 Task: Look for space in Ottawa from 20th july 2023 to 26th july 2023 for 3 adults in price range Rs.18000 to Rs.25000. Place can be entire place or private room with 3 bedrooms having 3 beds and 3 bathrooms. Property type can be house. Amenities needed are: wifiair conditioning, free parkinig on premises, gym, breakfast, beachfront. Booking option can be shelf check-in. Required host language is .
Action: Mouse moved to (430, 484)
Screenshot: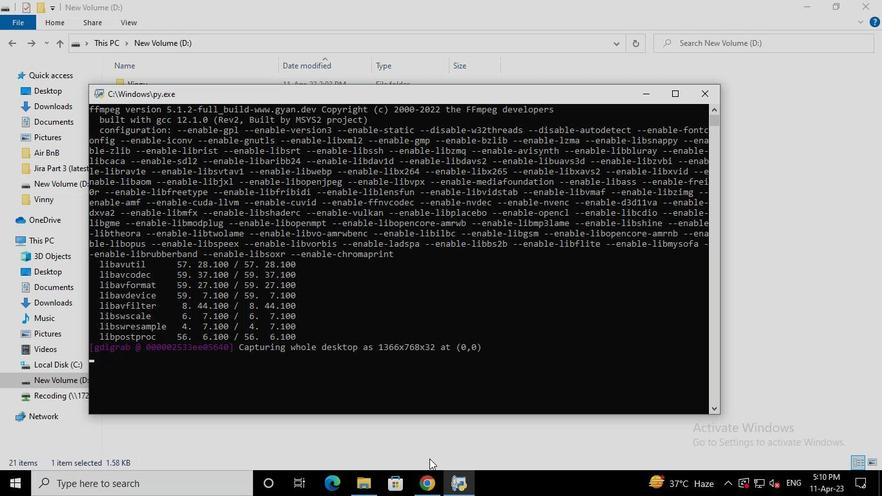 
Action: Mouse pressed left at (430, 484)
Screenshot: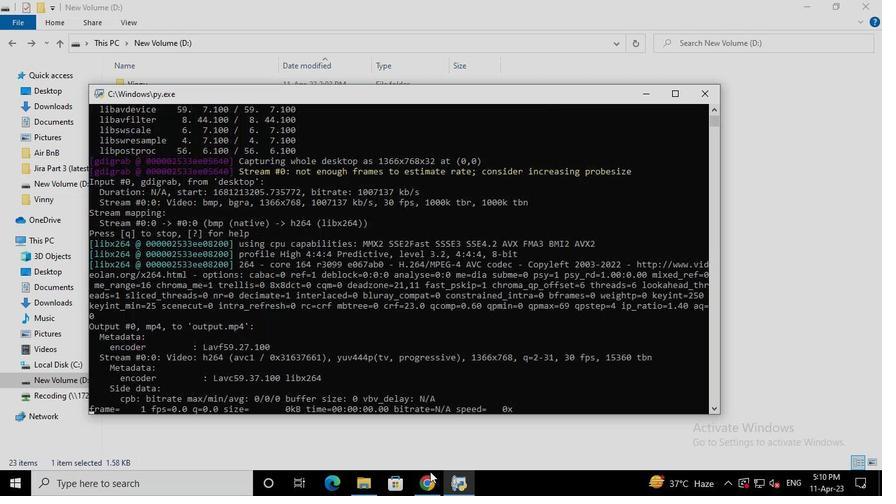 
Action: Mouse moved to (362, 120)
Screenshot: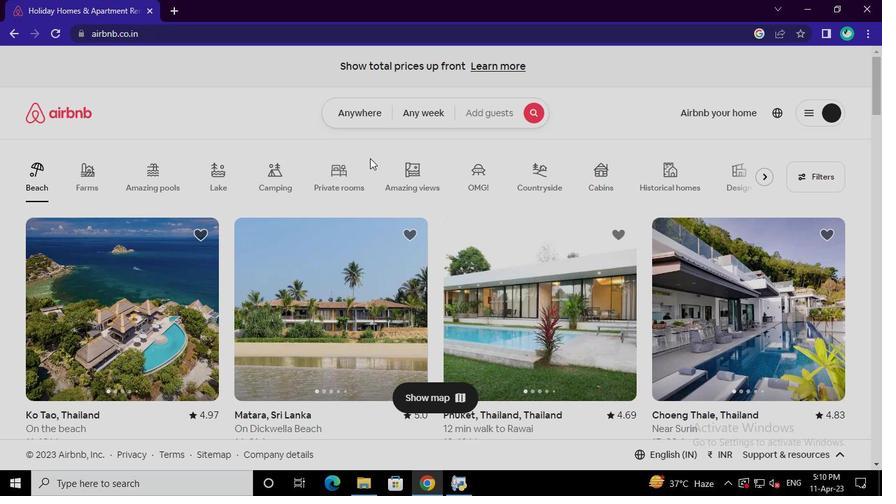 
Action: Mouse pressed left at (362, 120)
Screenshot: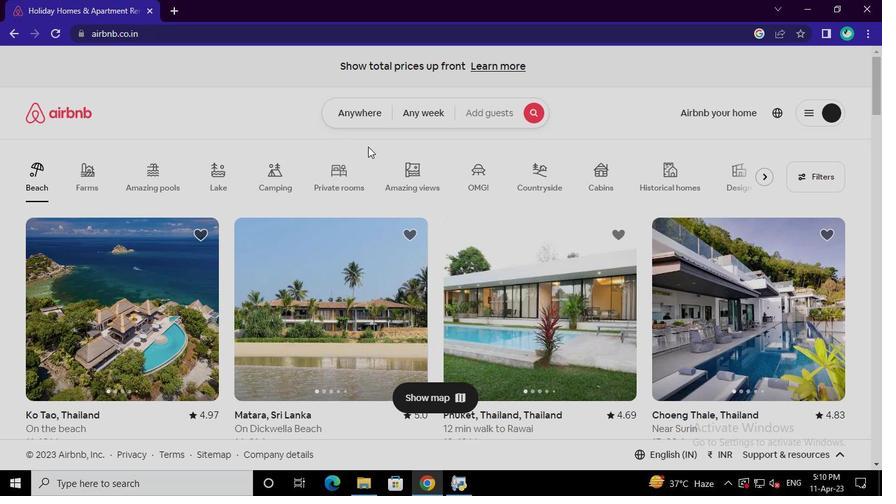 
Action: Mouse moved to (304, 162)
Screenshot: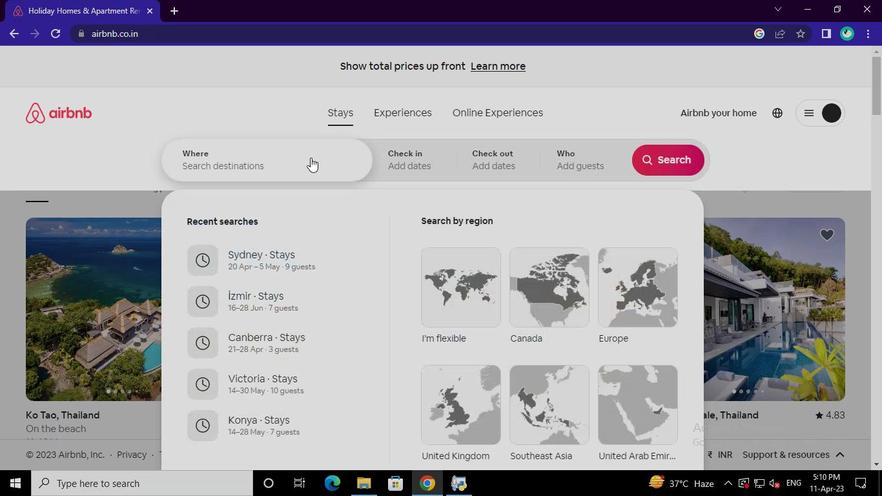 
Action: Mouse pressed left at (304, 162)
Screenshot: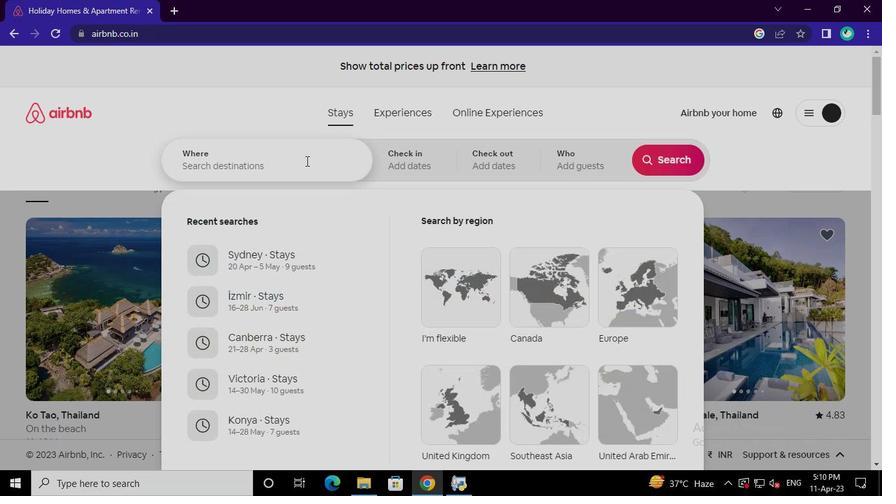 
Action: Keyboard o
Screenshot: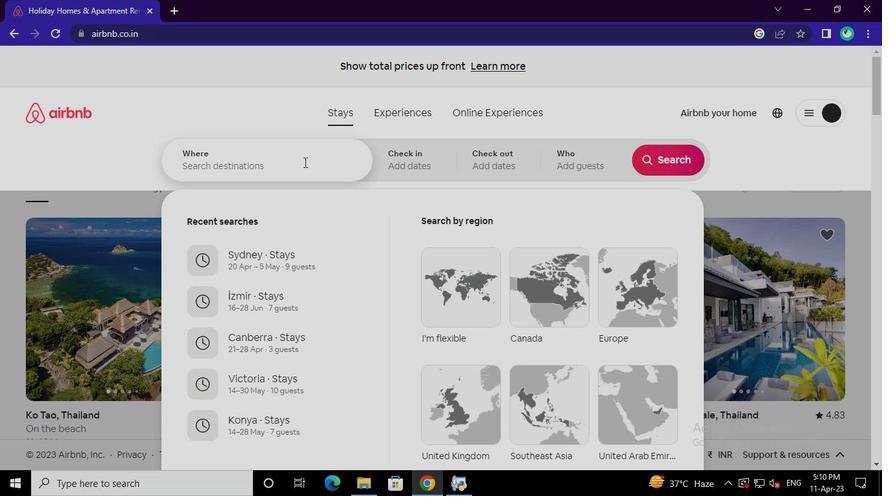 
Action: Keyboard t
Screenshot: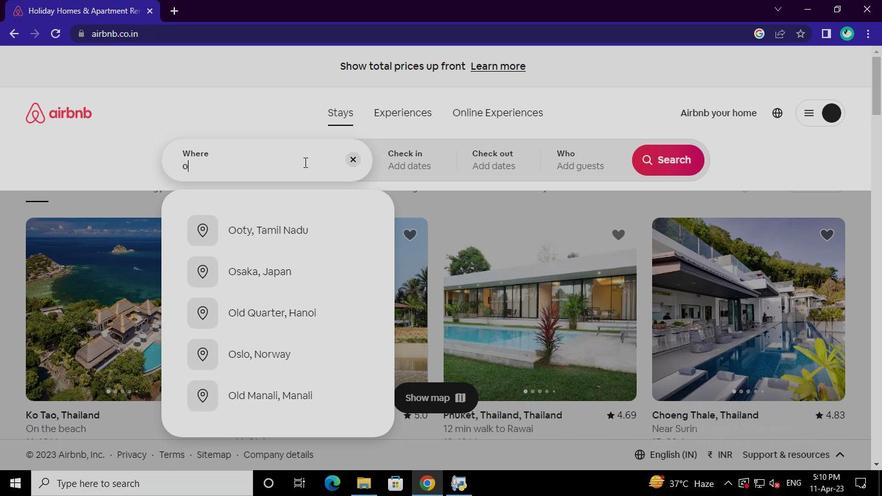 
Action: Keyboard t
Screenshot: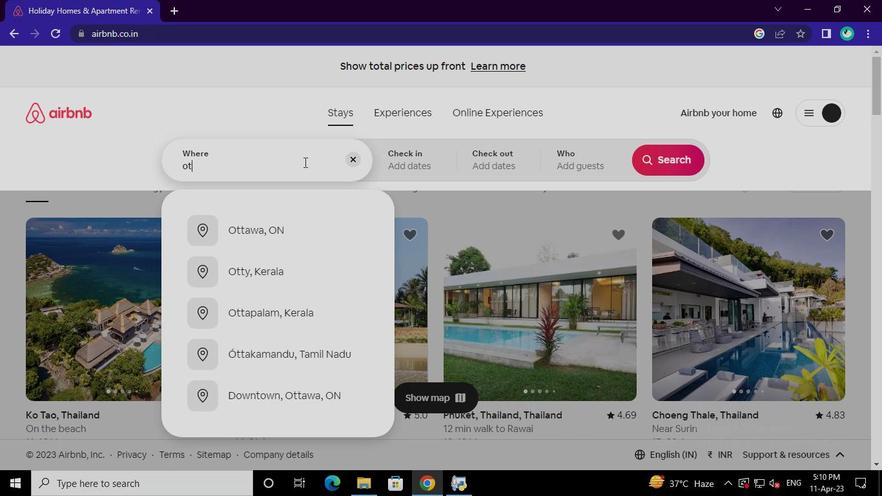 
Action: Keyboard a
Screenshot: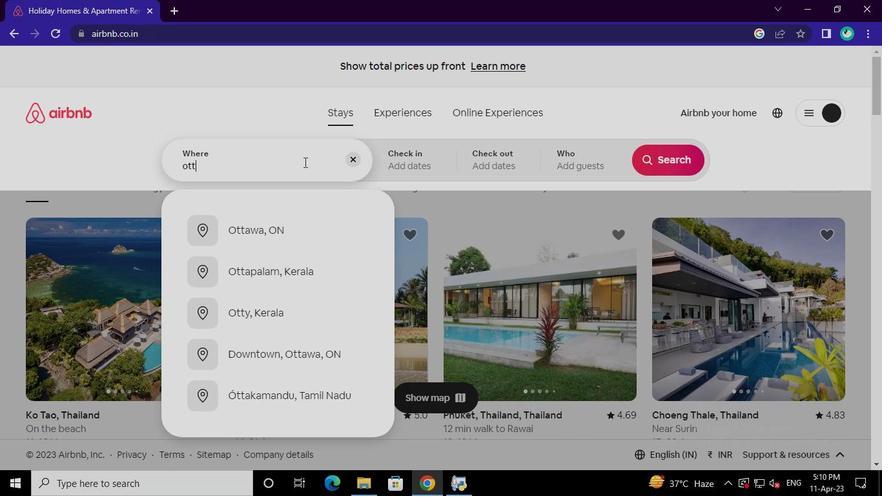 
Action: Keyboard w
Screenshot: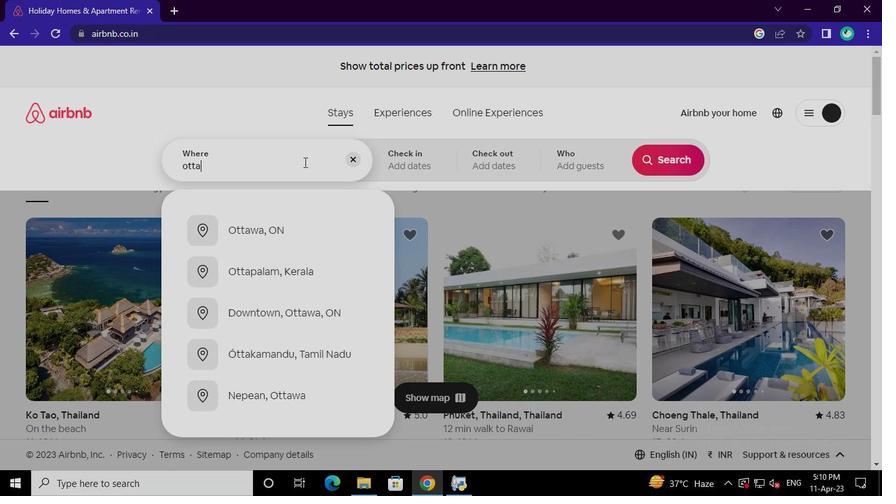 
Action: Keyboard a
Screenshot: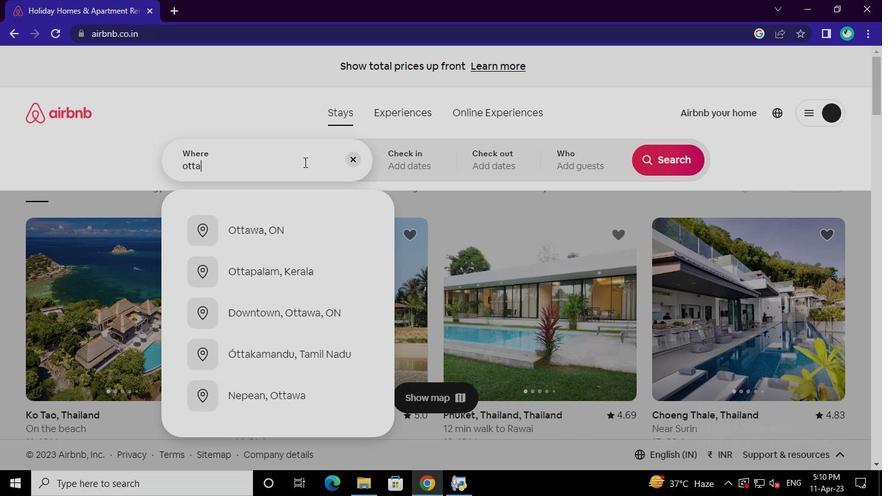 
Action: Mouse moved to (288, 222)
Screenshot: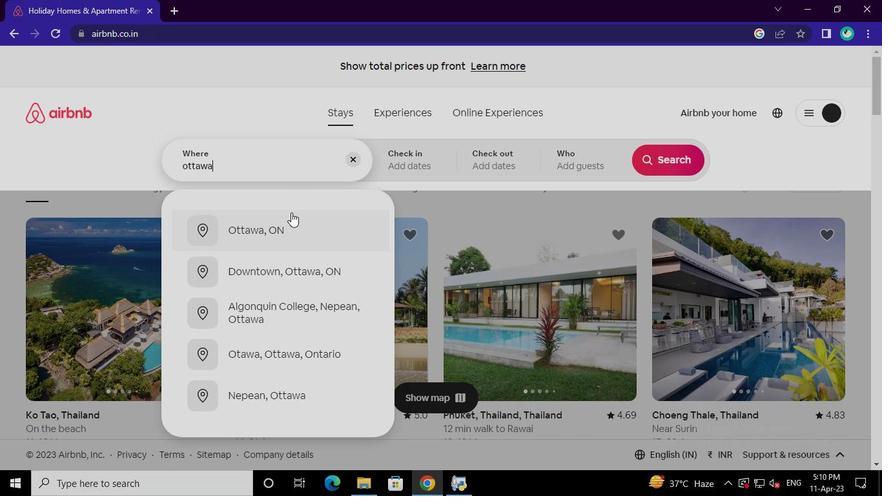 
Action: Mouse pressed left at (288, 222)
Screenshot: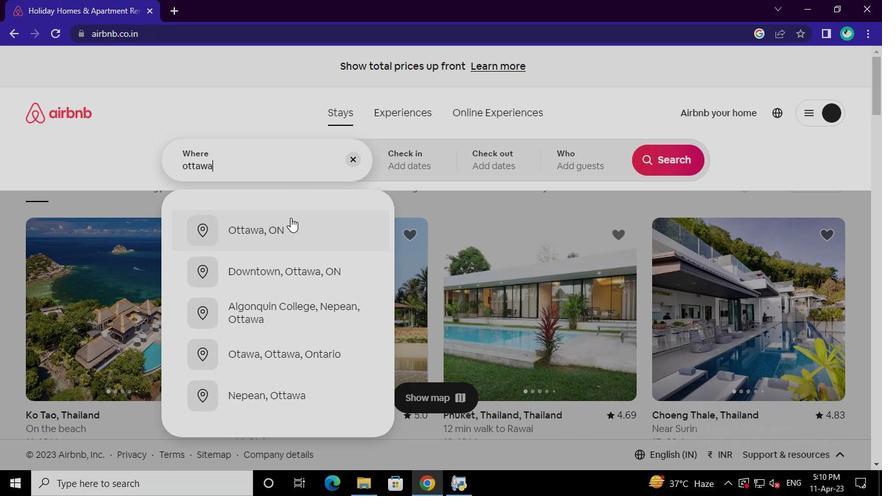 
Action: Mouse moved to (655, 264)
Screenshot: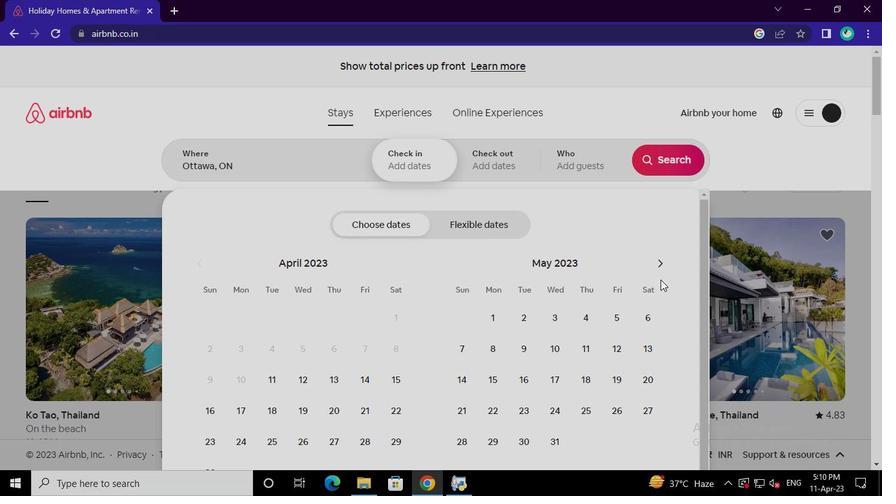 
Action: Mouse pressed left at (655, 264)
Screenshot: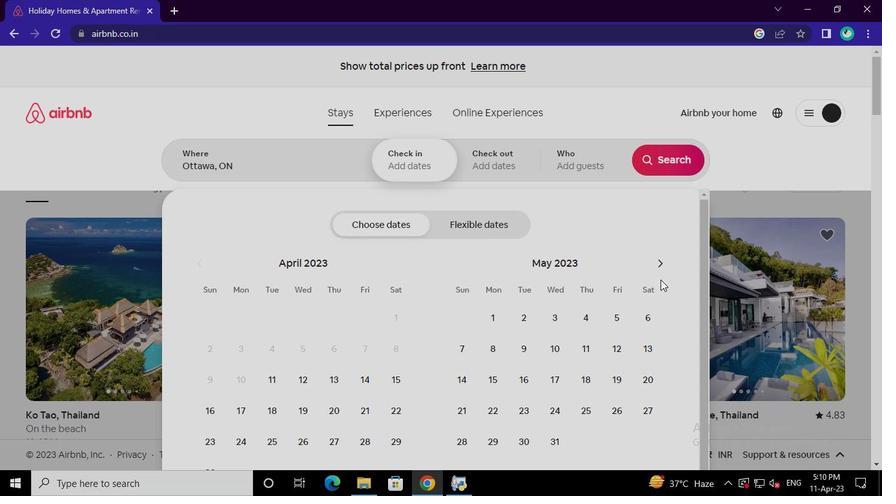 
Action: Mouse pressed left at (655, 264)
Screenshot: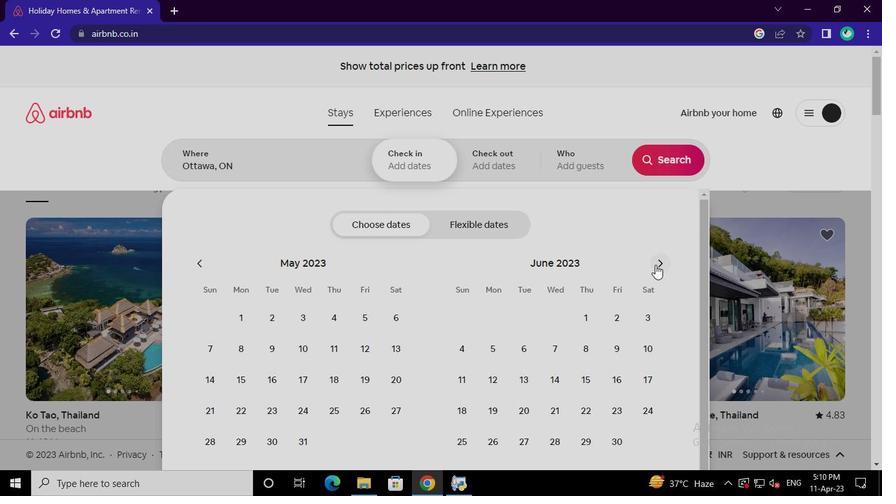 
Action: Mouse moved to (591, 407)
Screenshot: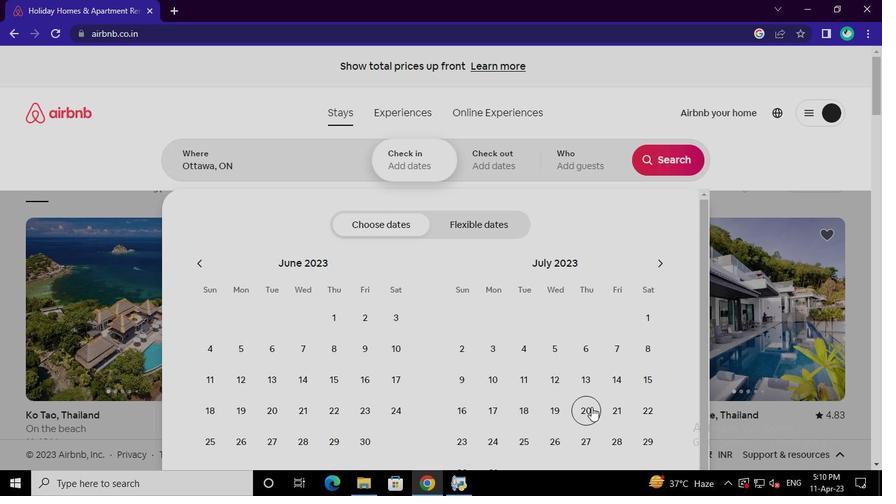 
Action: Mouse pressed left at (591, 407)
Screenshot: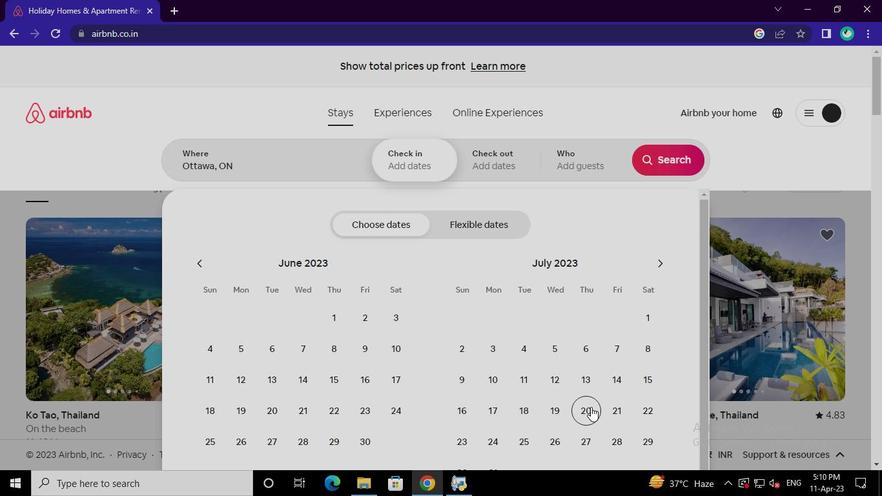 
Action: Mouse moved to (556, 439)
Screenshot: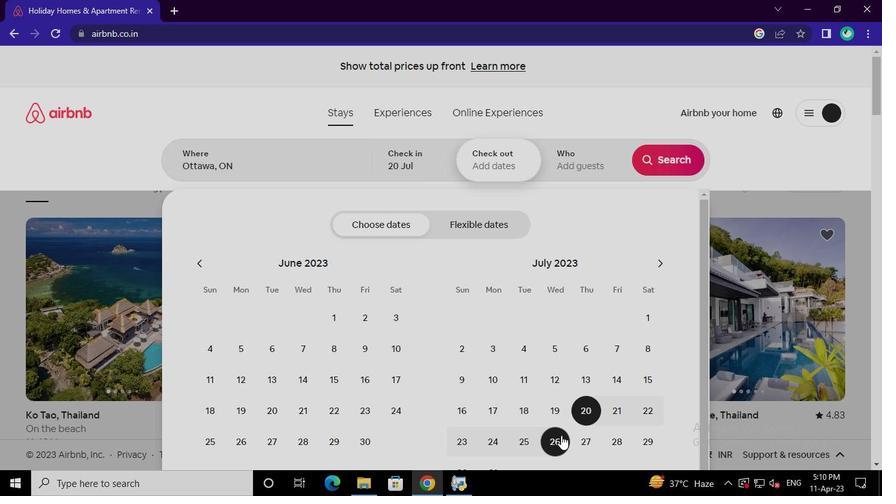 
Action: Mouse pressed left at (556, 439)
Screenshot: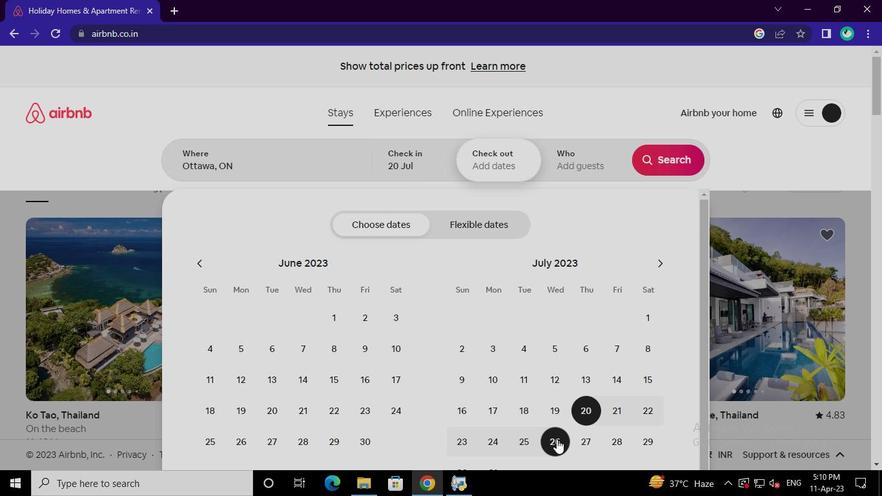 
Action: Mouse moved to (589, 166)
Screenshot: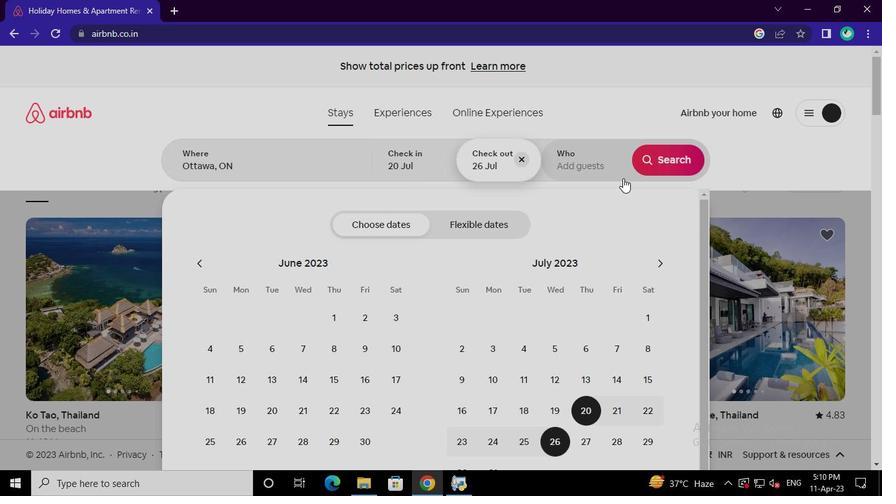 
Action: Mouse pressed left at (589, 166)
Screenshot: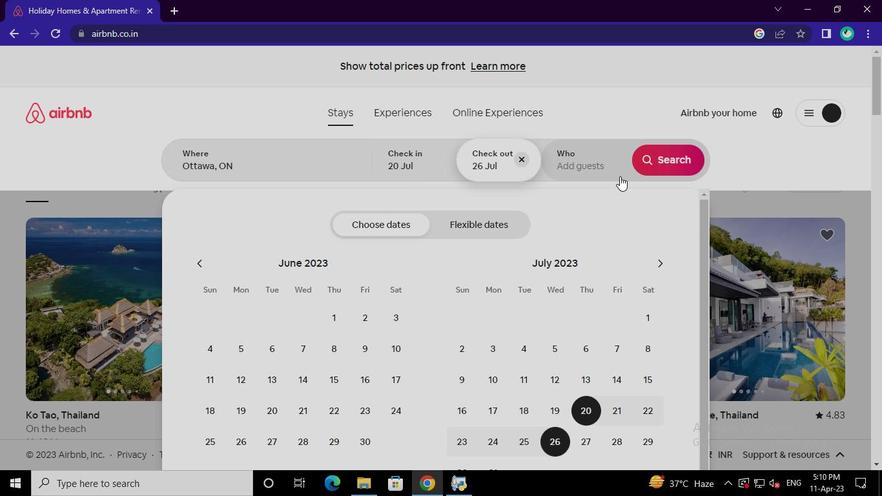 
Action: Mouse moved to (668, 232)
Screenshot: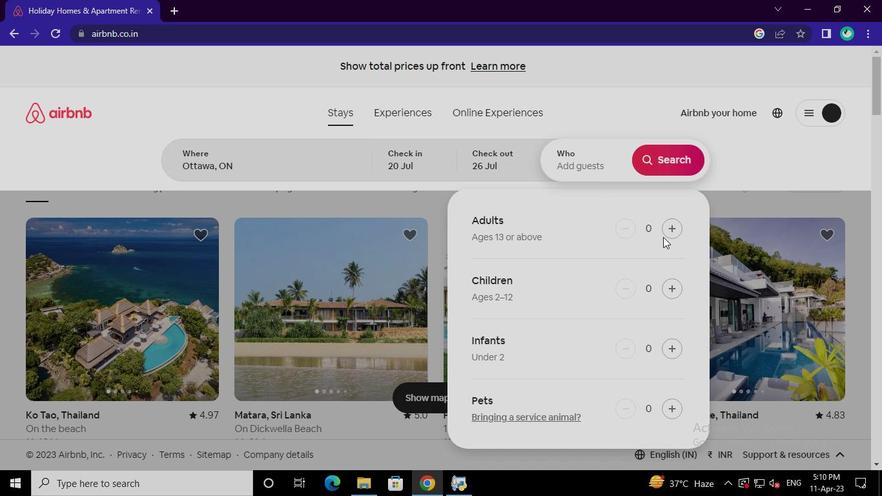 
Action: Mouse pressed left at (668, 232)
Screenshot: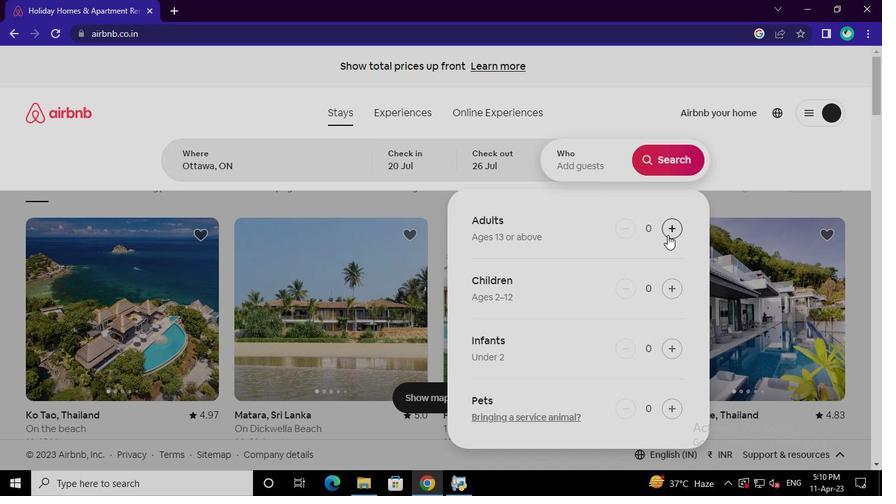 
Action: Mouse pressed left at (668, 232)
Screenshot: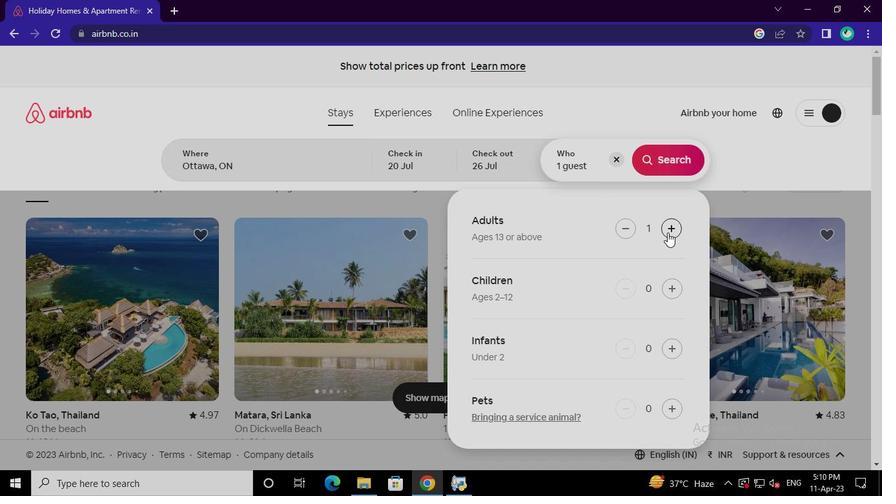 
Action: Mouse pressed left at (668, 232)
Screenshot: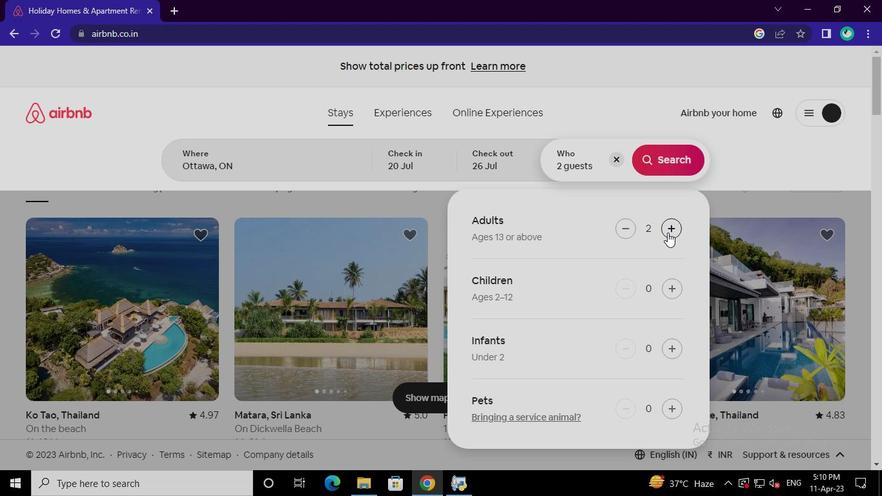 
Action: Mouse moved to (662, 164)
Screenshot: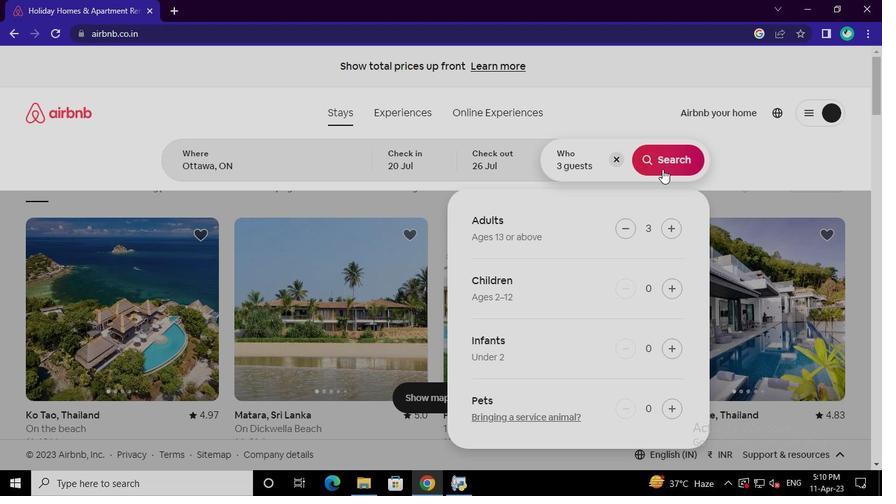 
Action: Mouse pressed left at (662, 164)
Screenshot: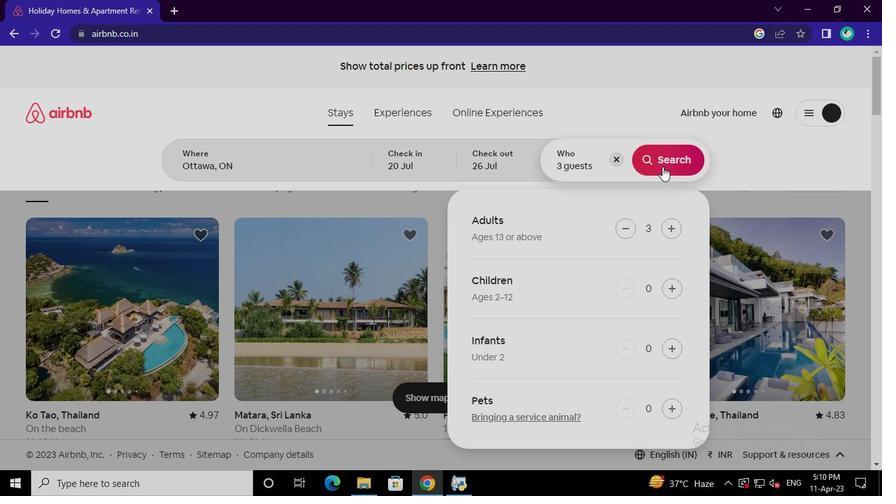 
Action: Mouse moved to (823, 131)
Screenshot: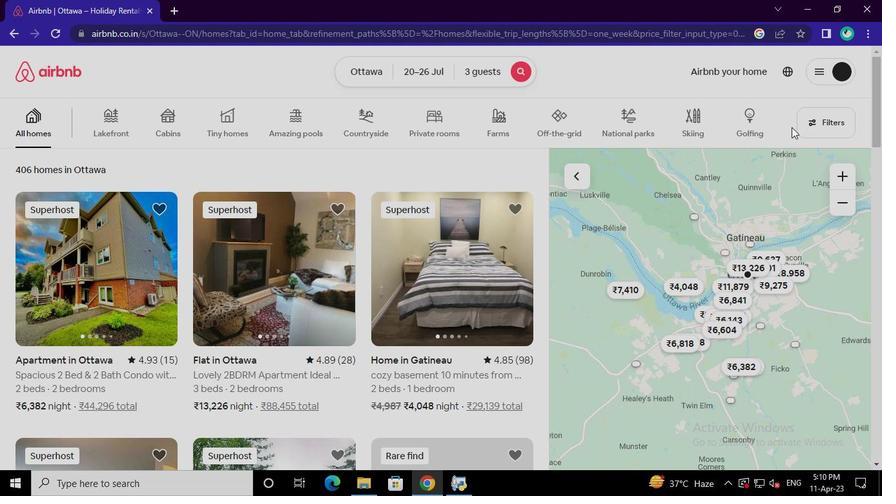 
Action: Mouse pressed left at (823, 131)
Screenshot: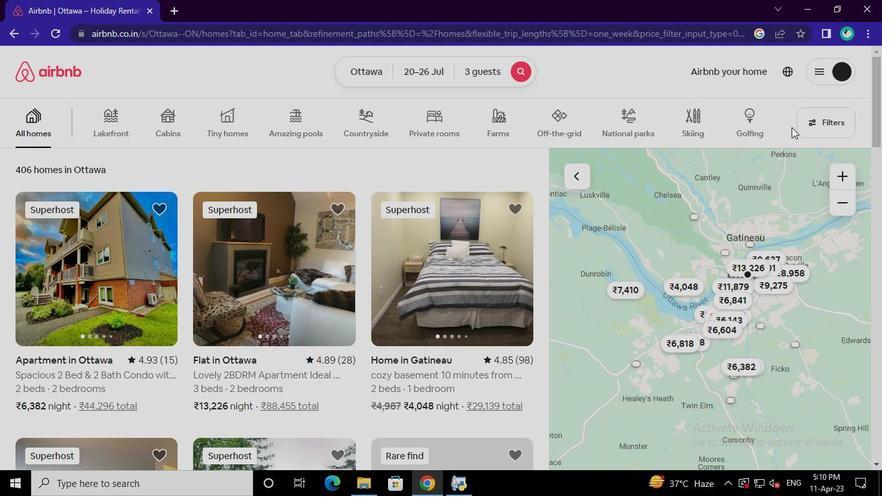 
Action: Mouse moved to (412, 282)
Screenshot: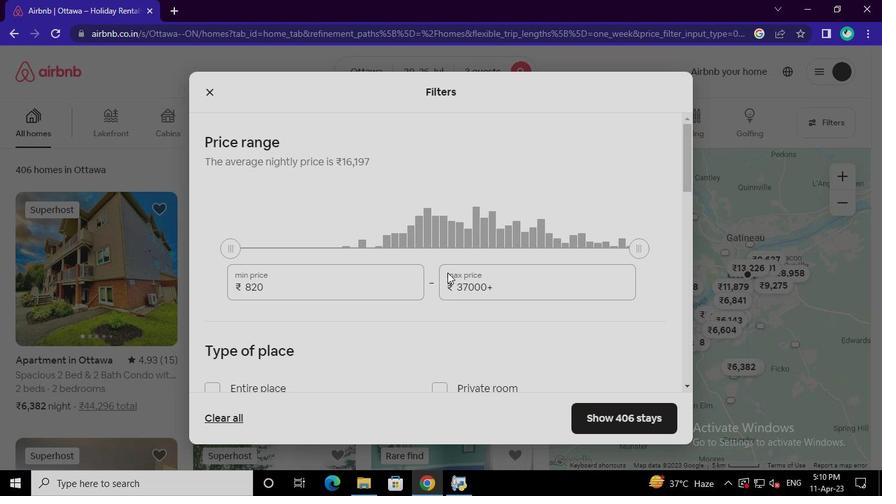 
Action: Mouse pressed left at (412, 282)
Screenshot: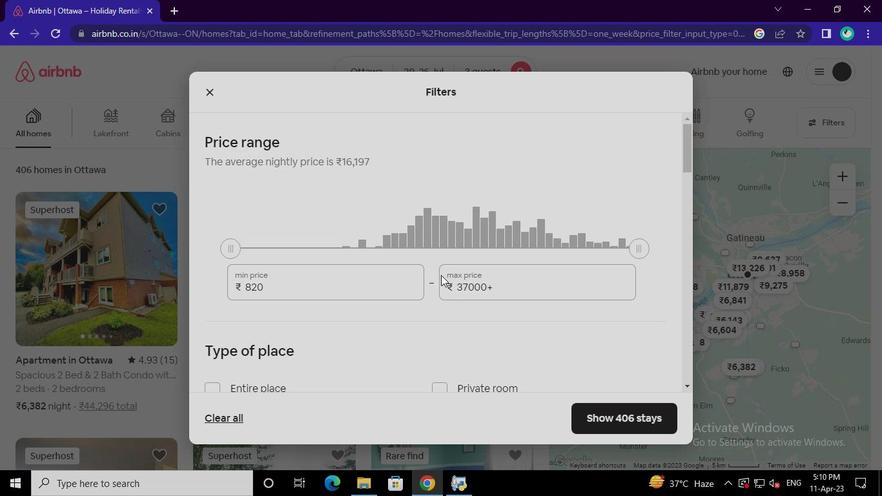 
Action: Mouse moved to (410, 283)
Screenshot: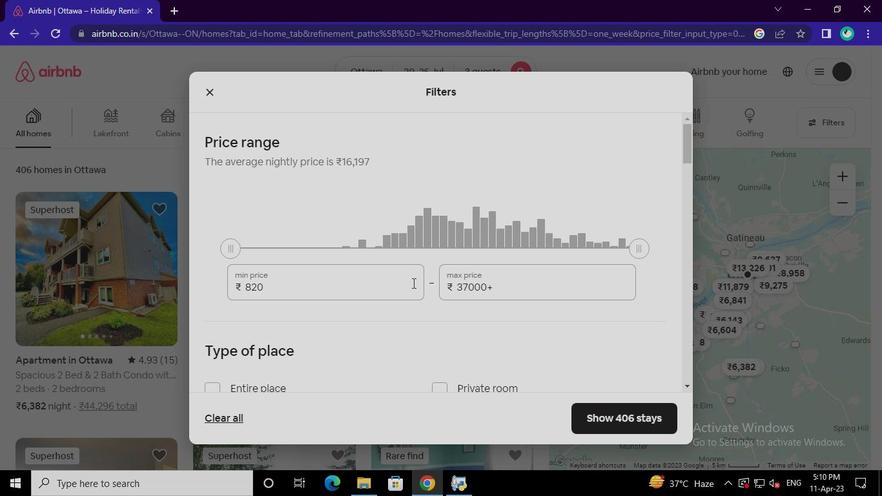 
Action: Keyboard Key.backspace
Screenshot: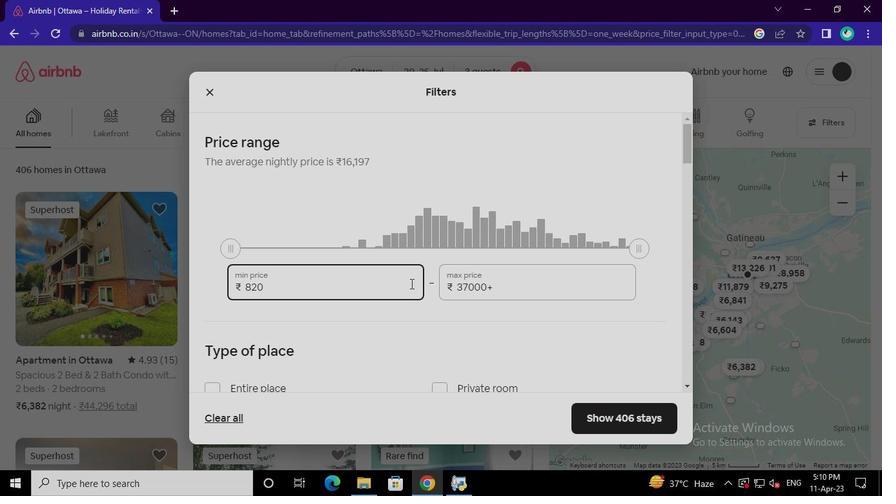 
Action: Keyboard Key.backspace
Screenshot: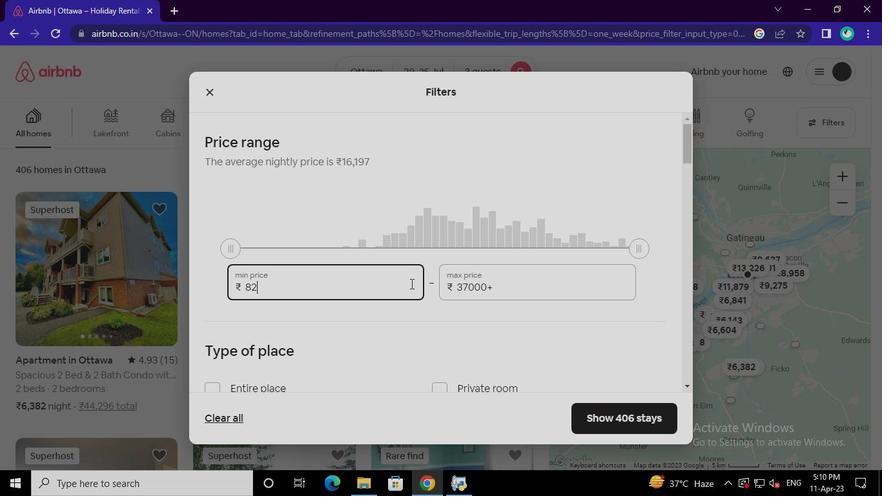 
Action: Keyboard Key.backspace
Screenshot: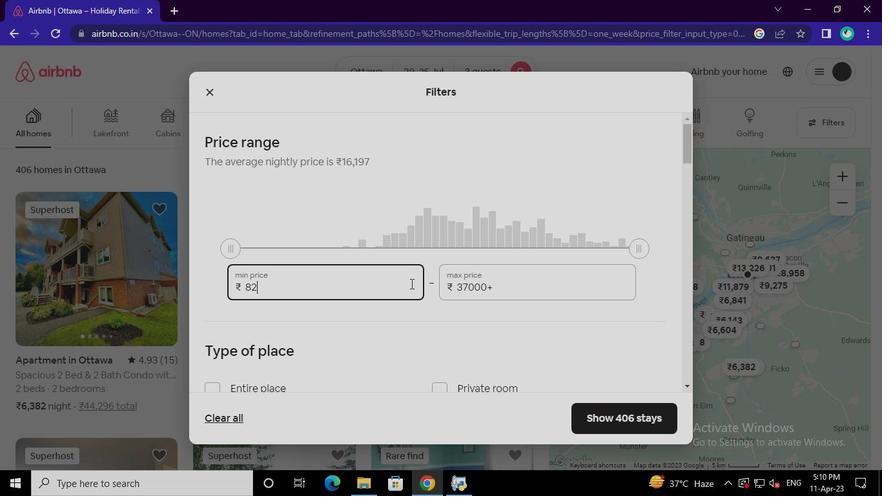 
Action: Keyboard Key.backspace
Screenshot: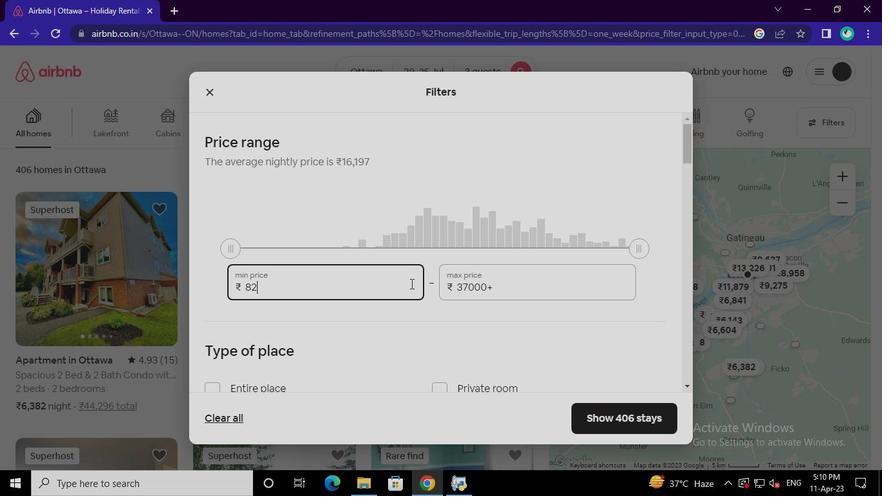 
Action: Keyboard Key.backspace
Screenshot: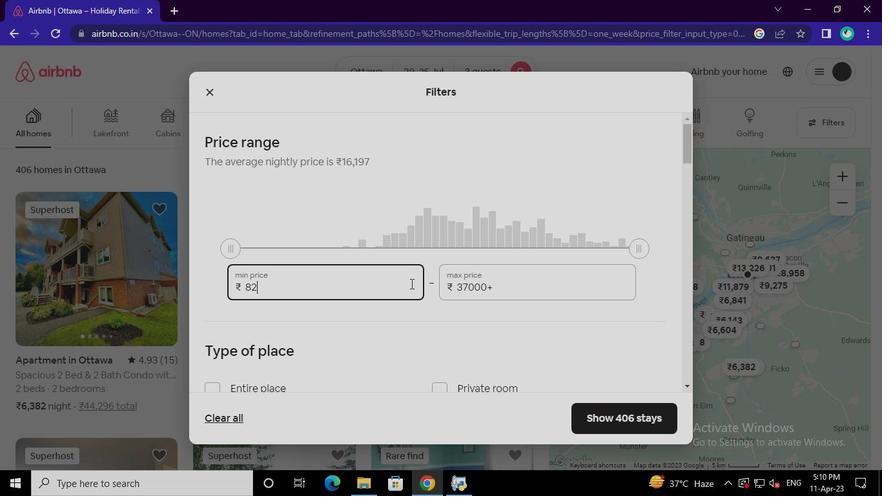 
Action: Keyboard Key.backspace
Screenshot: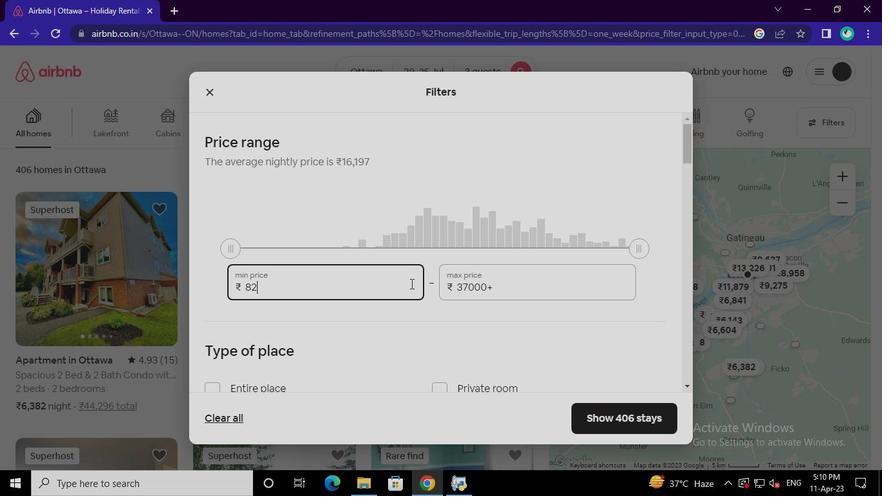 
Action: Keyboard Key.backspace
Screenshot: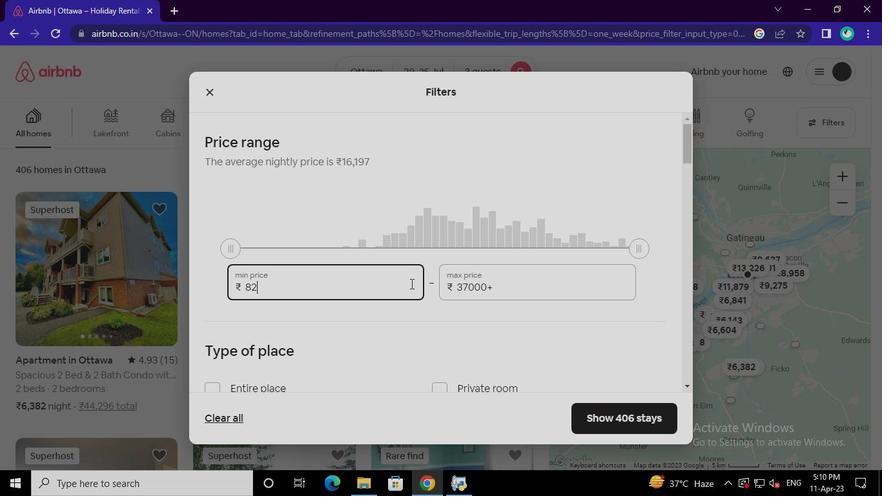 
Action: Keyboard Key.backspace
Screenshot: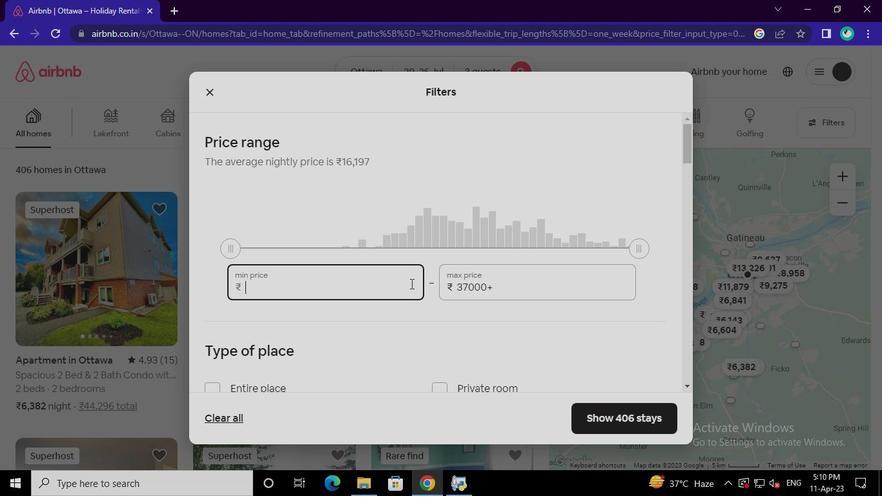 
Action: Keyboard Key.backspace
Screenshot: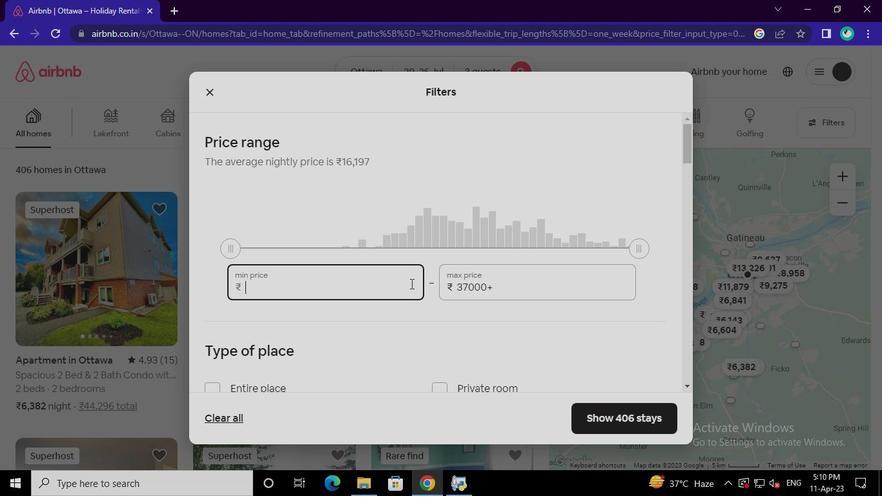
Action: Keyboard Key.backspace
Screenshot: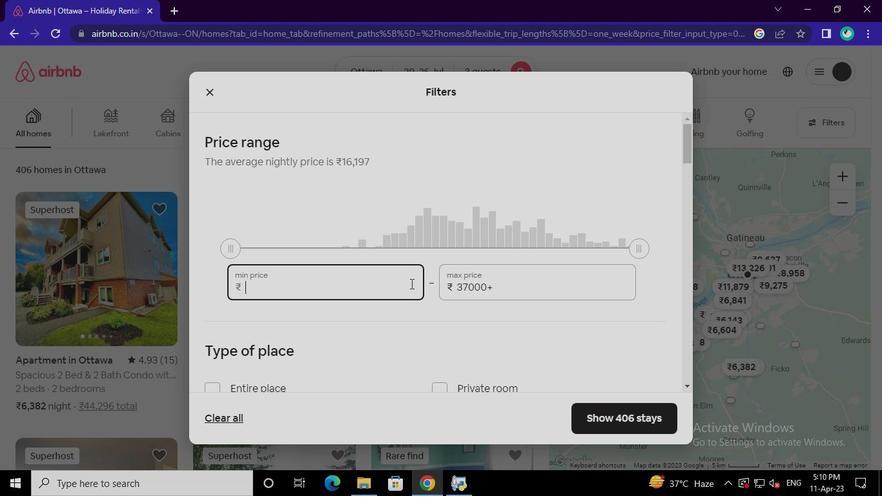 
Action: Keyboard <97>
Screenshot: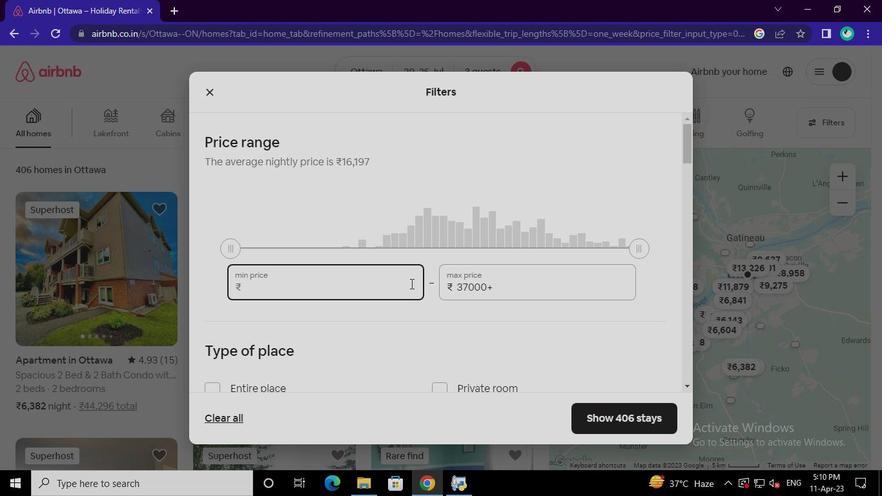 
Action: Keyboard <104>
Screenshot: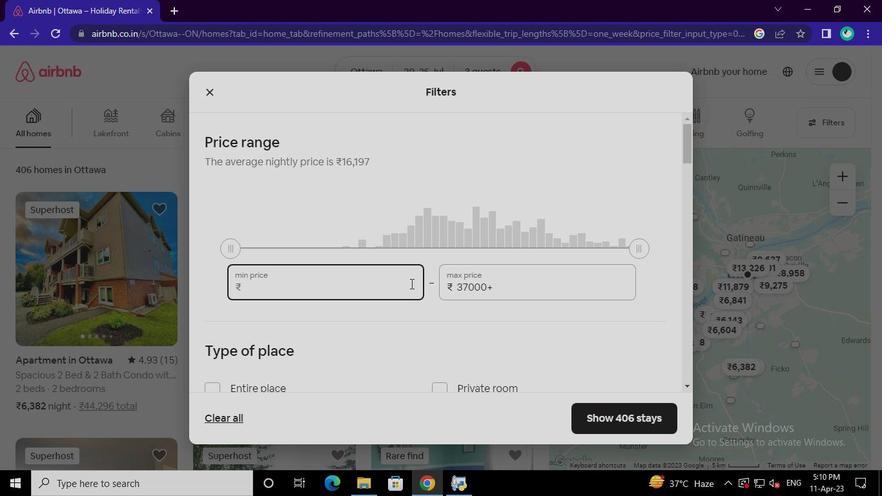 
Action: Keyboard <96>
Screenshot: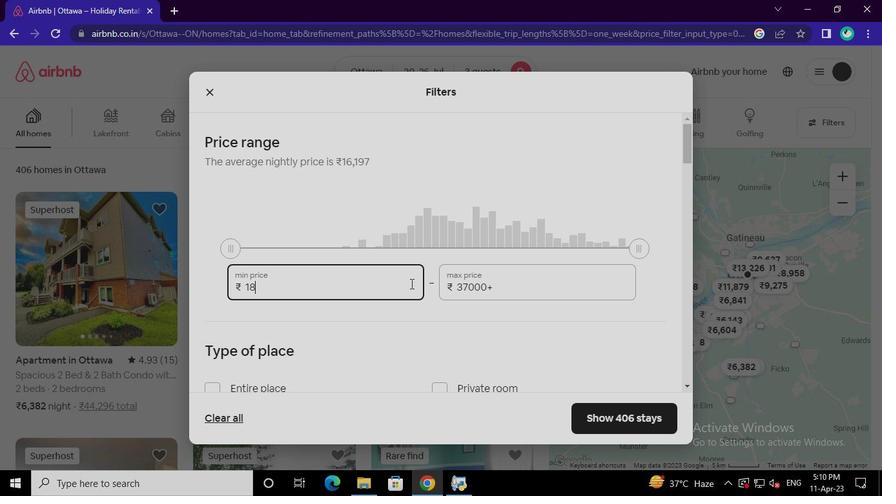 
Action: Keyboard <96>
Screenshot: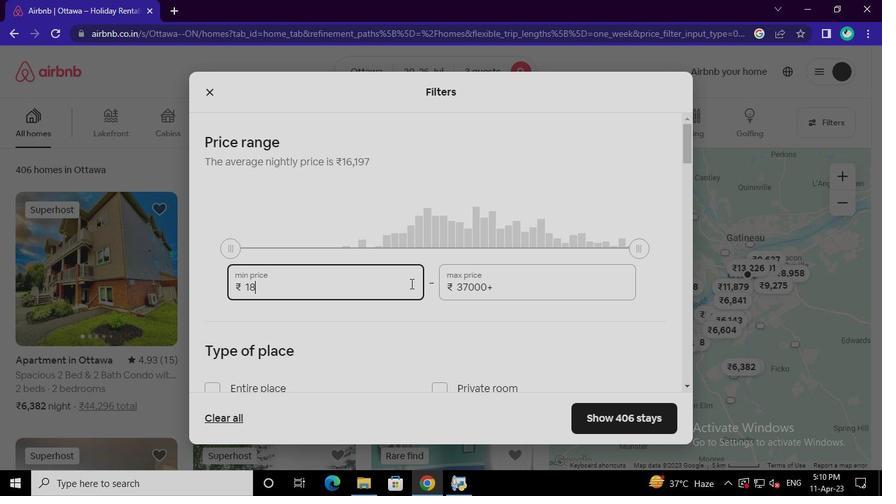
Action: Keyboard <96>
Screenshot: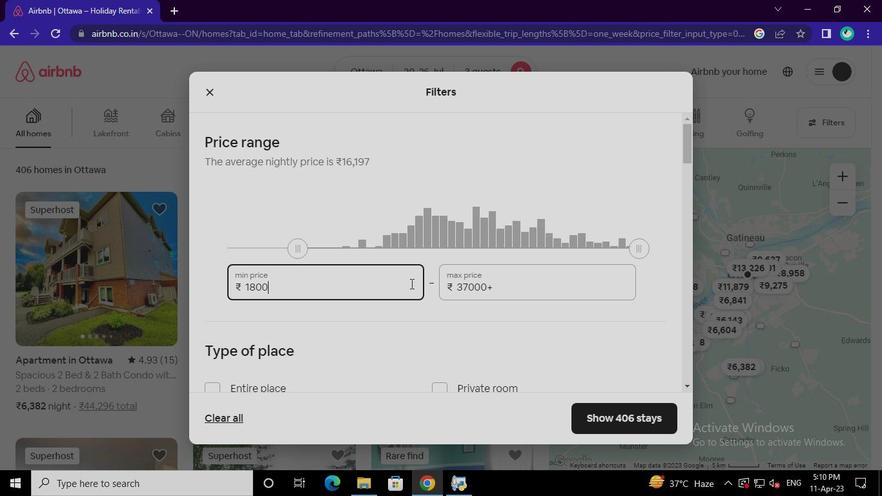 
Action: Mouse moved to (511, 280)
Screenshot: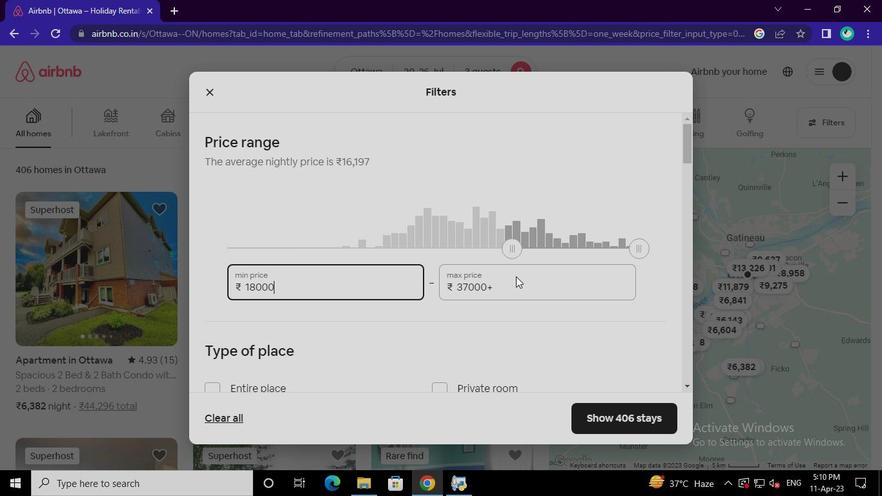 
Action: Mouse pressed left at (511, 280)
Screenshot: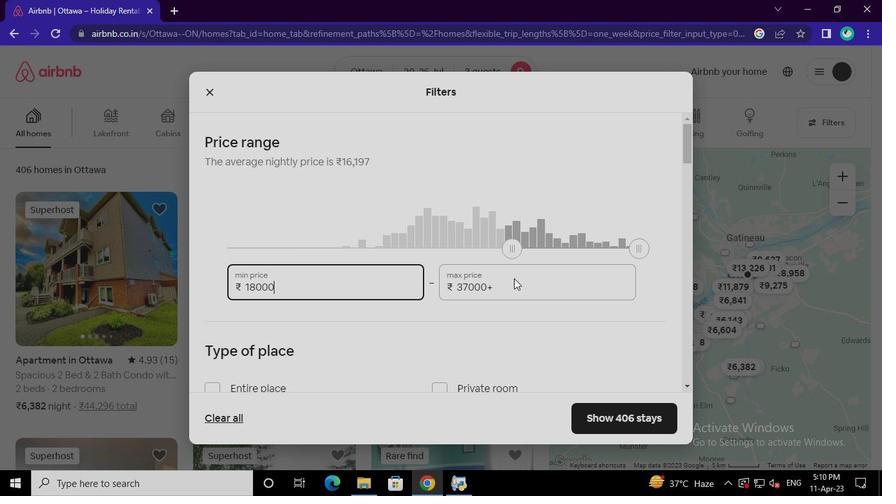 
Action: Keyboard Key.backspace
Screenshot: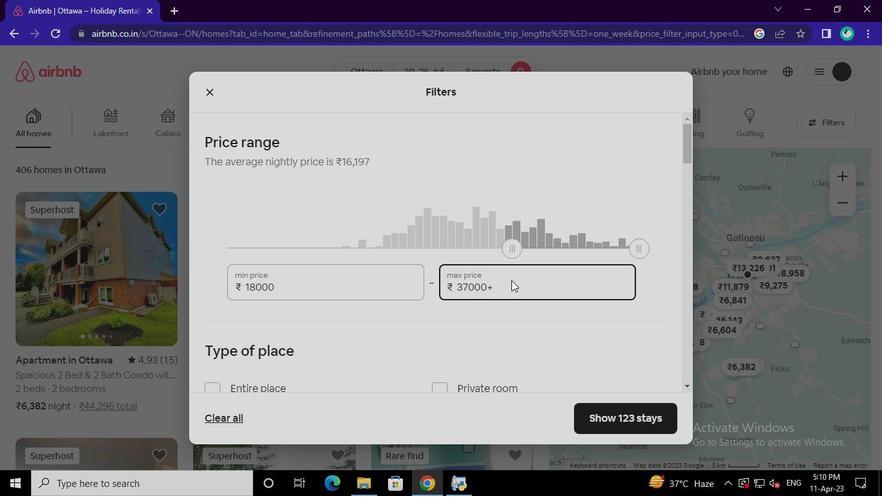 
Action: Keyboard Key.backspace
Screenshot: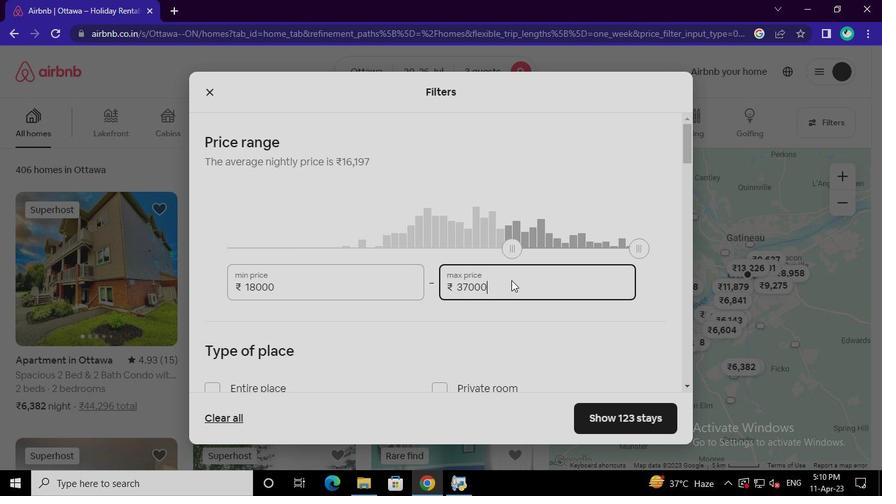 
Action: Keyboard Key.backspace
Screenshot: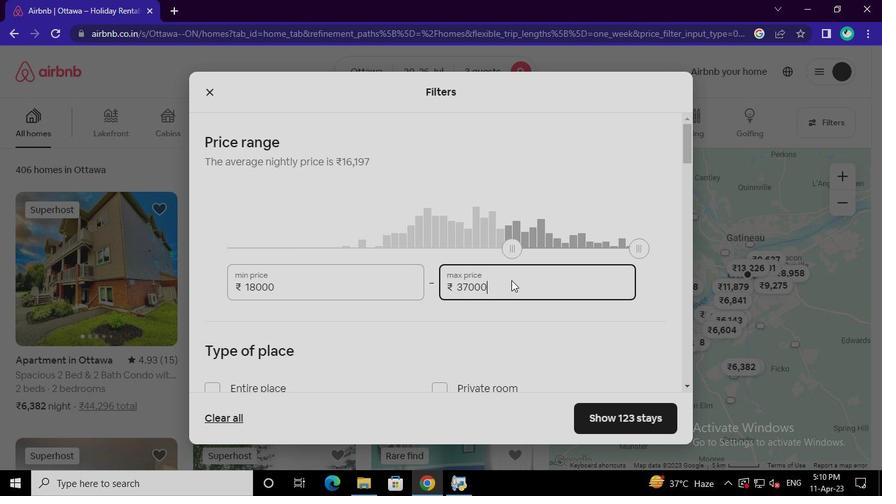 
Action: Keyboard Key.backspace
Screenshot: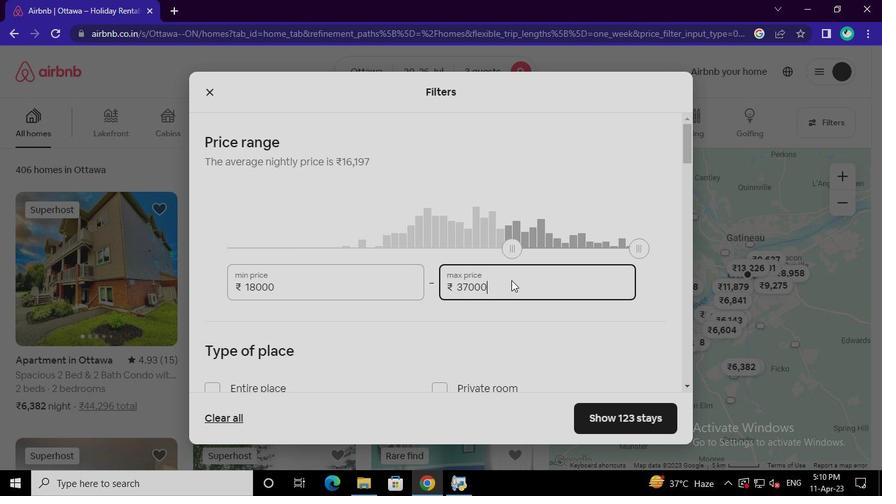 
Action: Keyboard Key.backspace
Screenshot: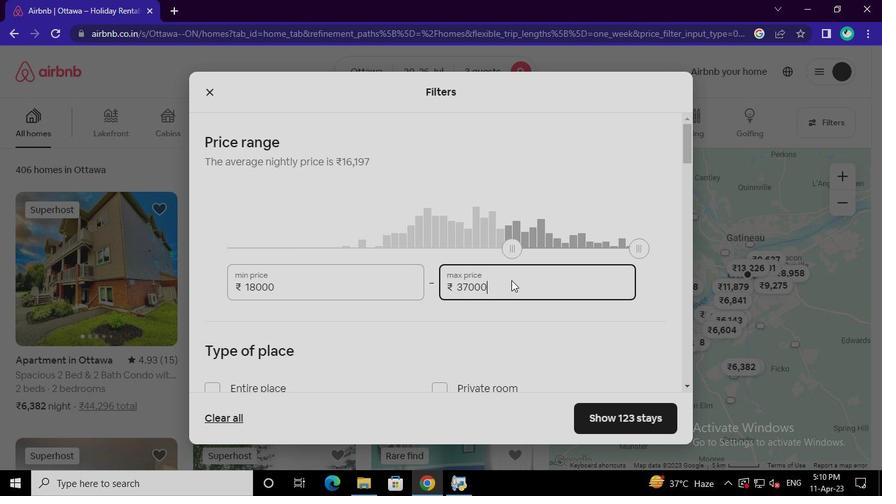 
Action: Keyboard Key.backspace
Screenshot: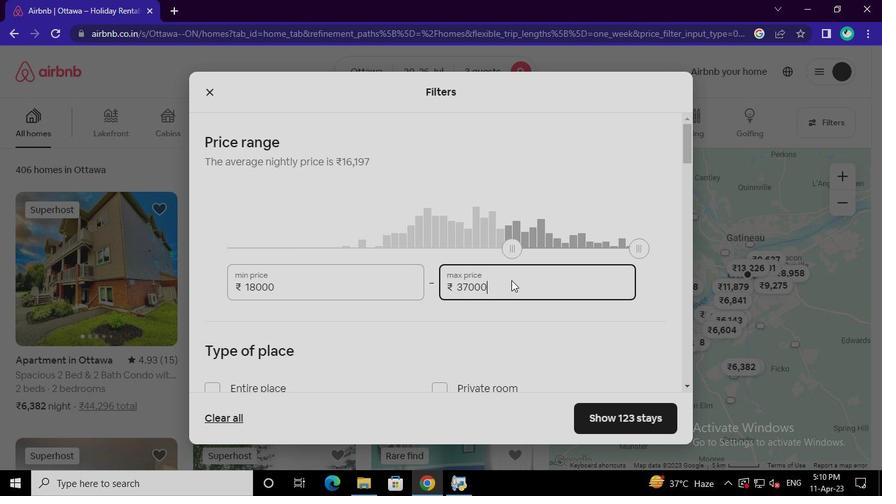 
Action: Keyboard Key.backspace
Screenshot: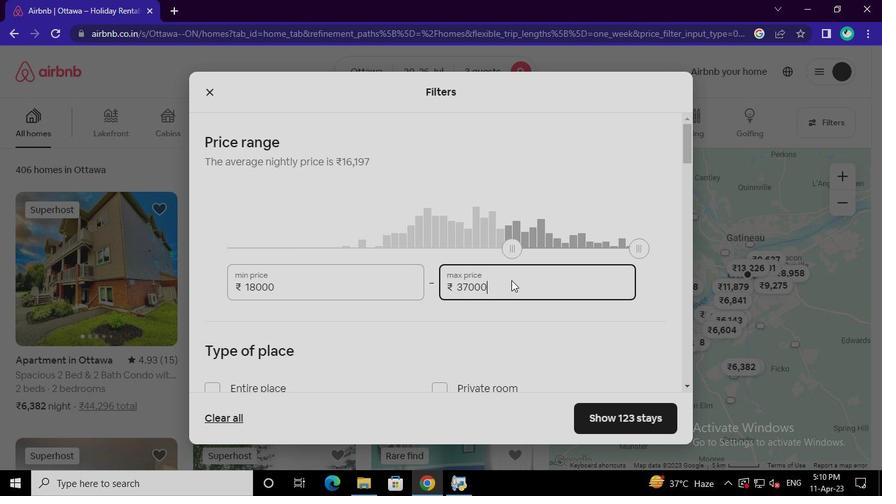 
Action: Keyboard Key.backspace
Screenshot: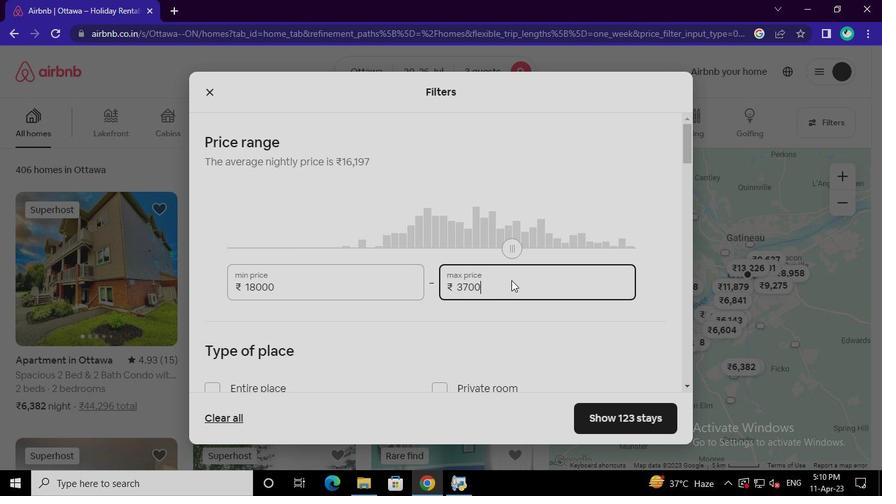 
Action: Keyboard Key.backspace
Screenshot: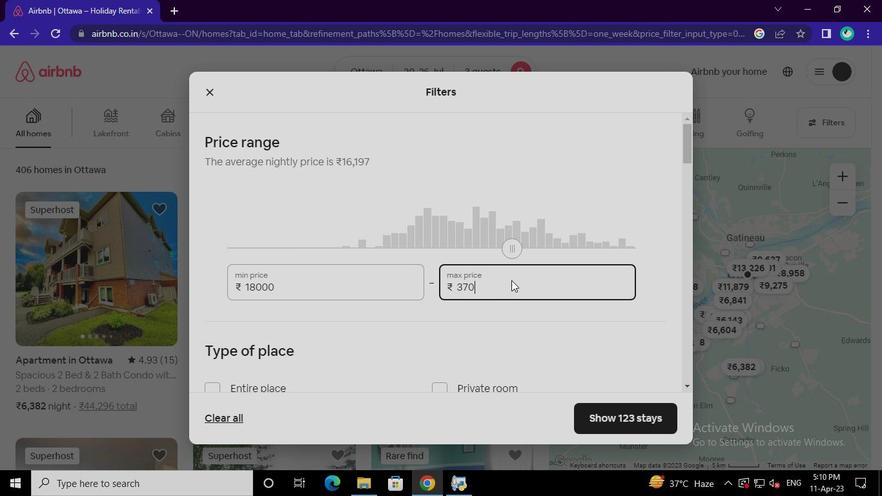 
Action: Keyboard Key.backspace
Screenshot: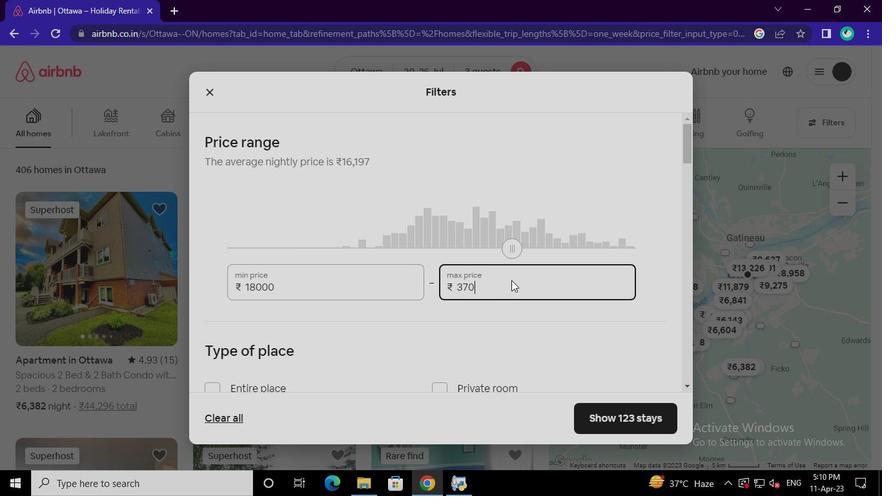 
Action: Keyboard <98>
Screenshot: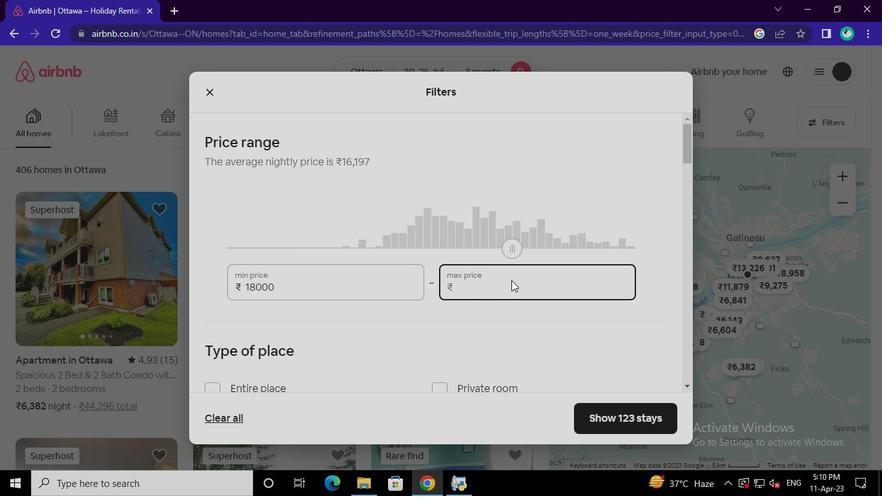 
Action: Keyboard <101>
Screenshot: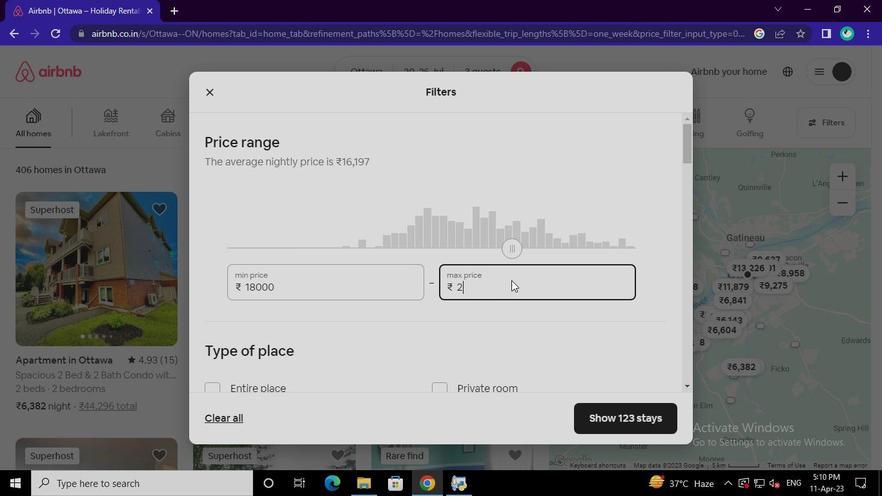 
Action: Keyboard <96>
Screenshot: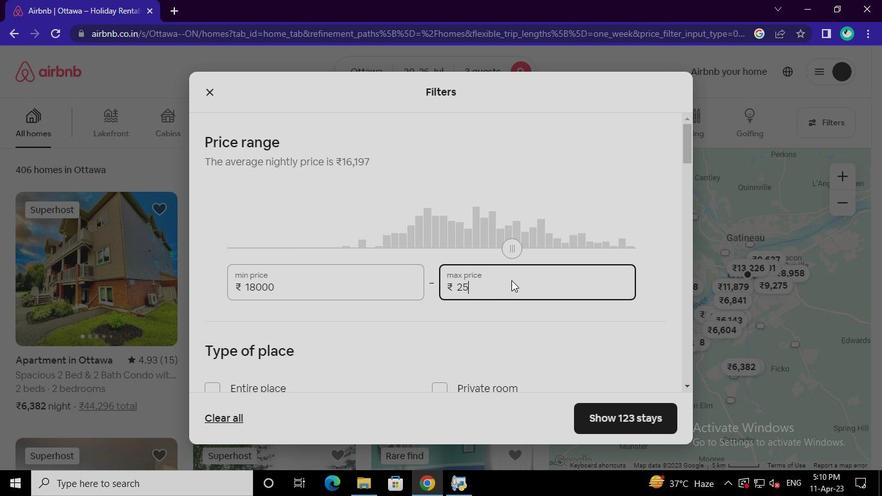 
Action: Keyboard <96>
Screenshot: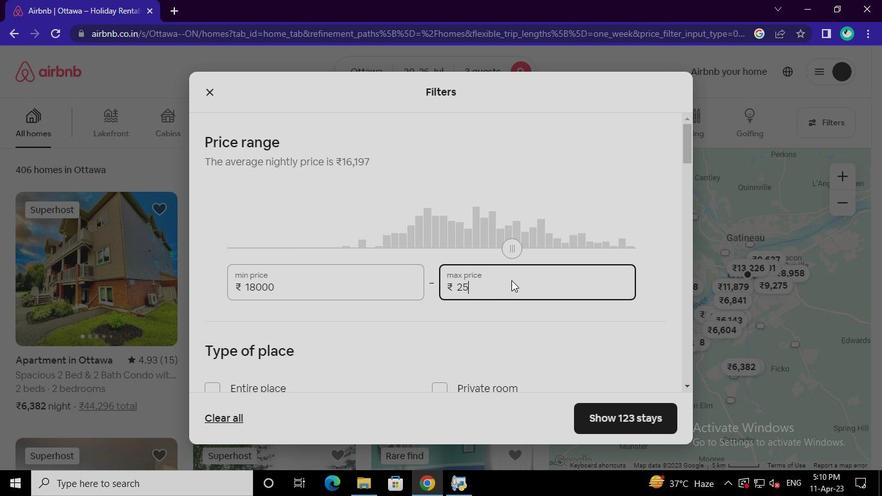 
Action: Keyboard <96>
Screenshot: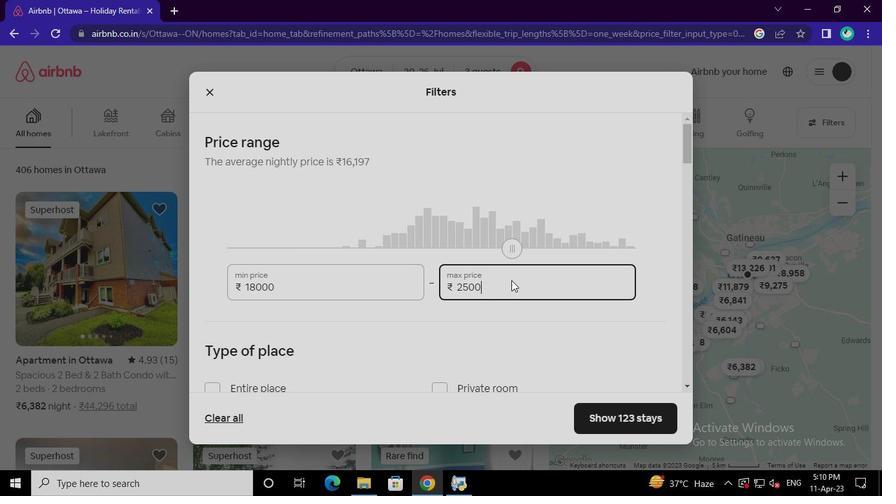 
Action: Mouse moved to (257, 331)
Screenshot: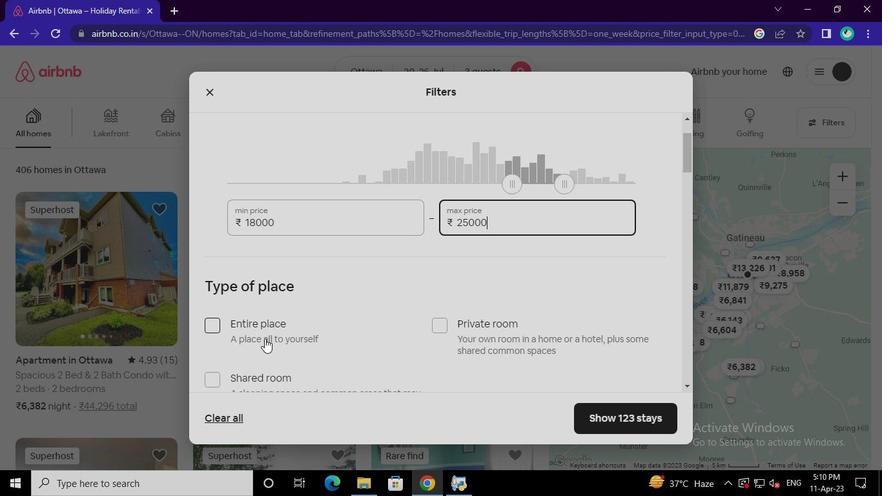 
Action: Mouse pressed left at (257, 331)
Screenshot: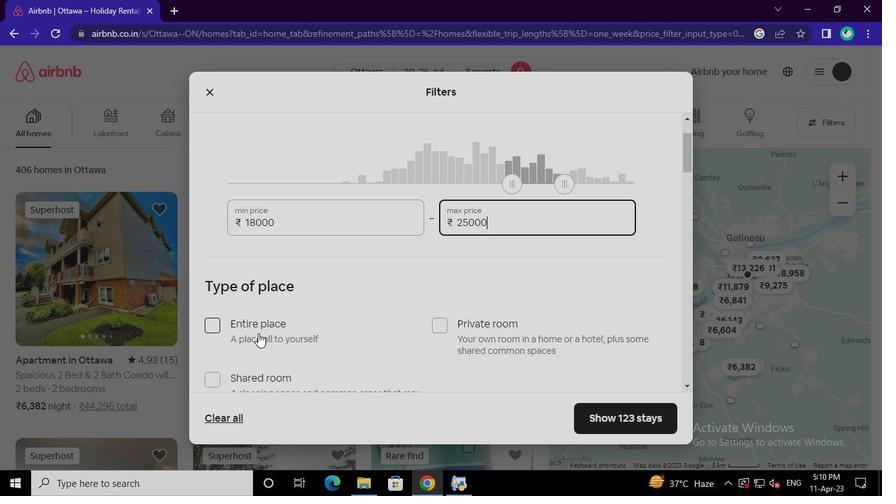 
Action: Mouse moved to (441, 328)
Screenshot: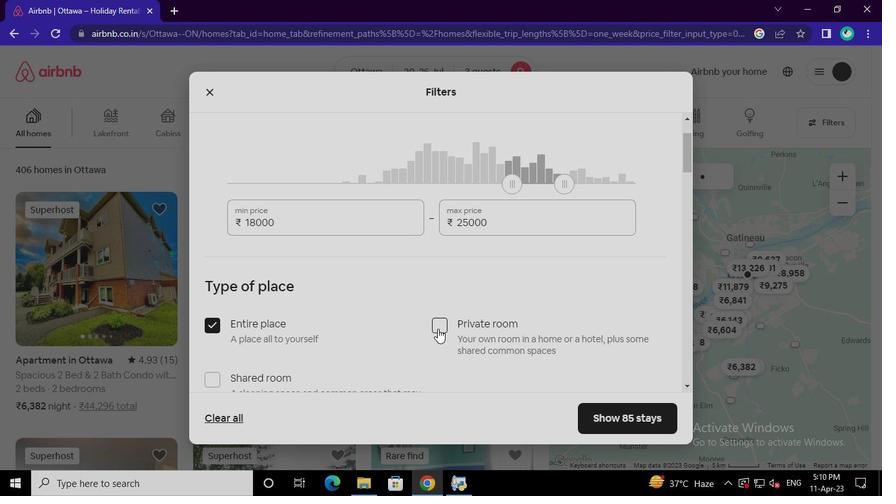 
Action: Mouse pressed left at (441, 328)
Screenshot: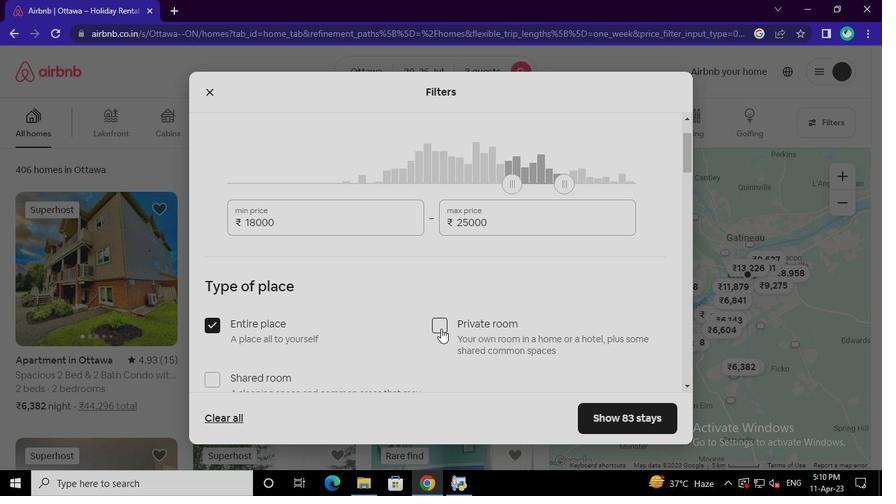 
Action: Mouse moved to (360, 341)
Screenshot: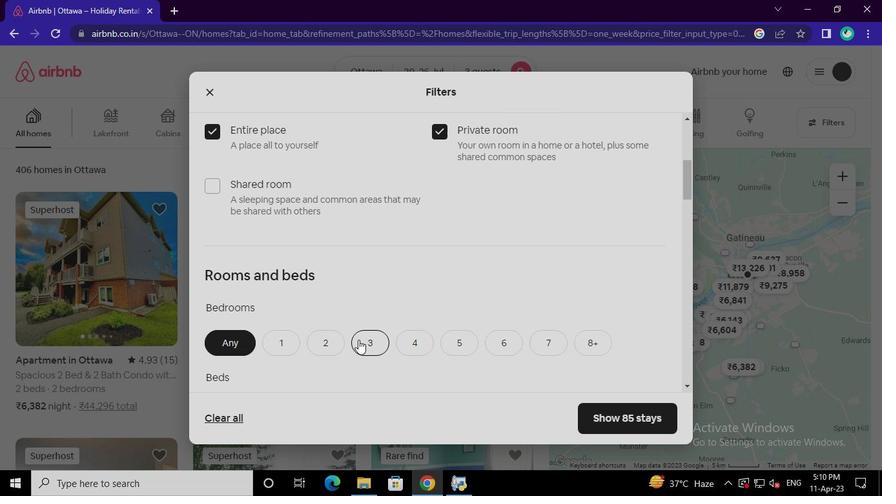 
Action: Mouse pressed left at (360, 341)
Screenshot: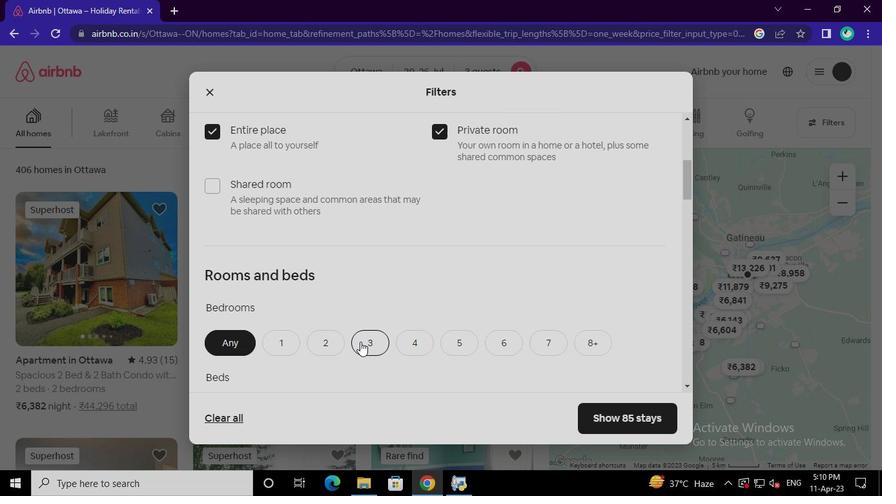 
Action: Mouse moved to (367, 293)
Screenshot: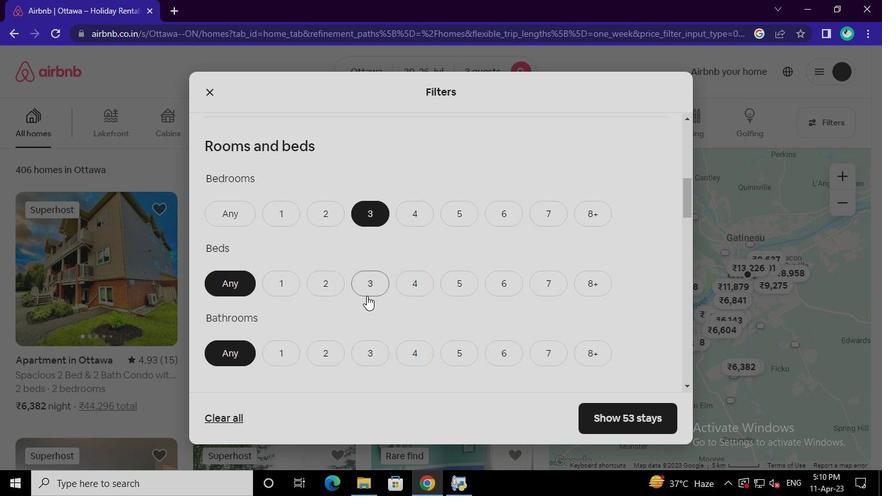 
Action: Mouse pressed left at (367, 293)
Screenshot: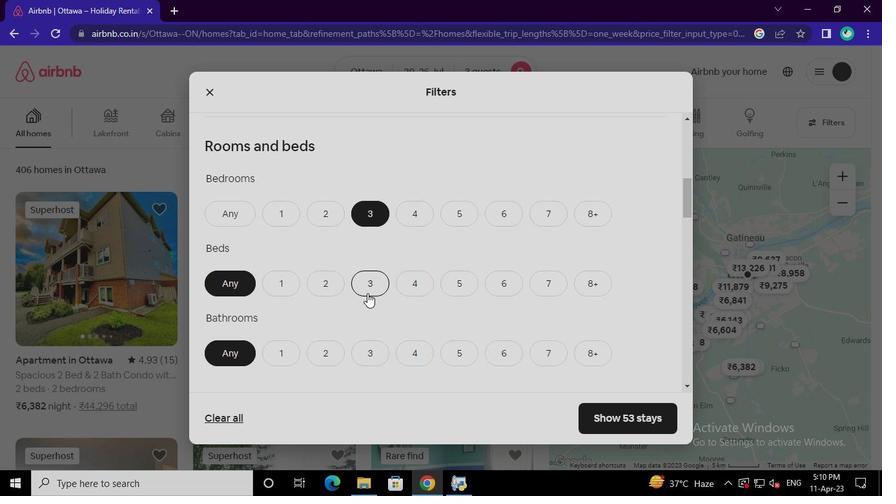 
Action: Mouse moved to (367, 350)
Screenshot: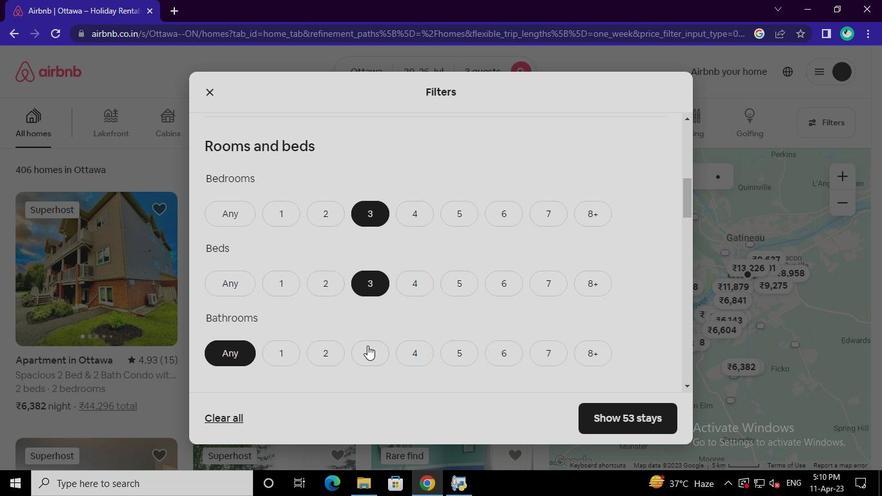 
Action: Mouse pressed left at (367, 350)
Screenshot: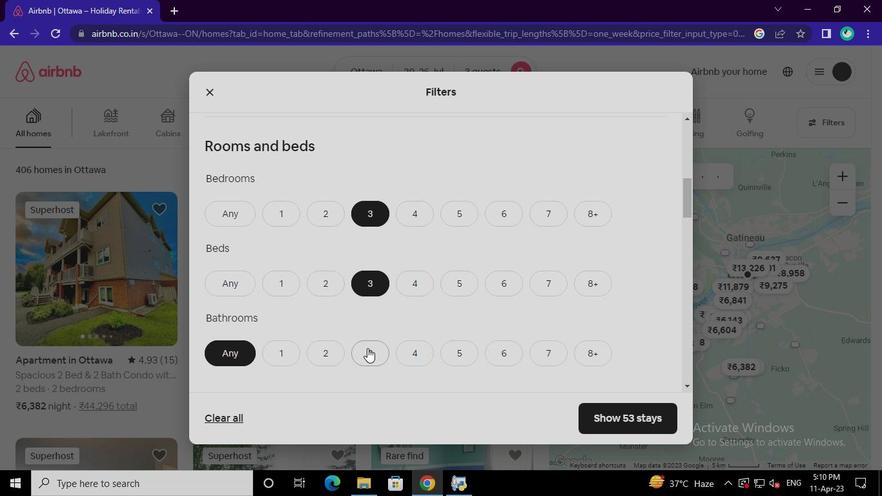 
Action: Mouse moved to (281, 305)
Screenshot: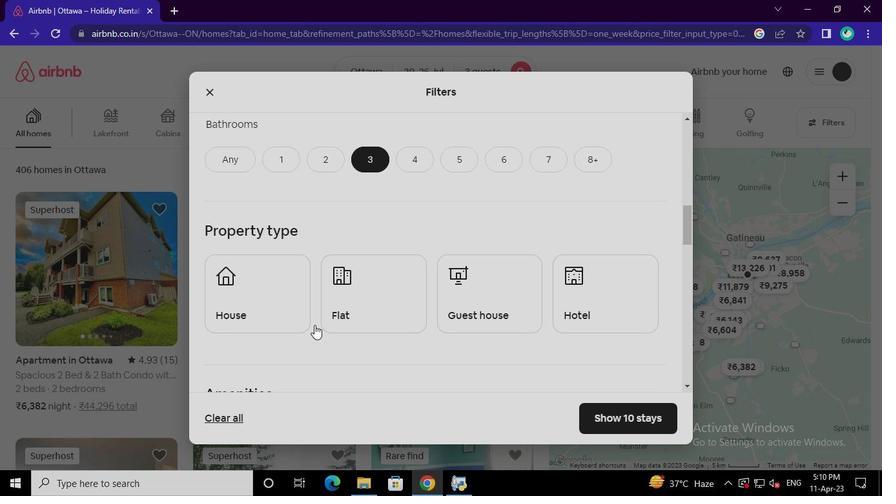 
Action: Mouse pressed left at (281, 305)
Screenshot: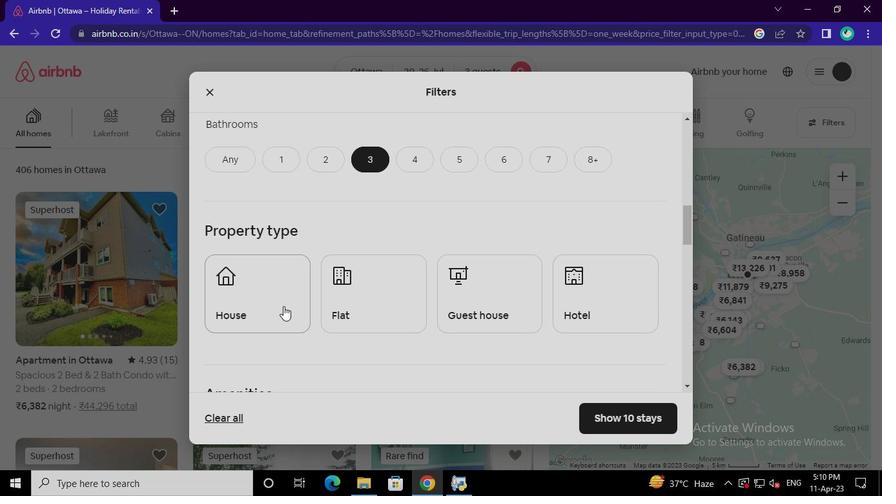 
Action: Mouse moved to (246, 299)
Screenshot: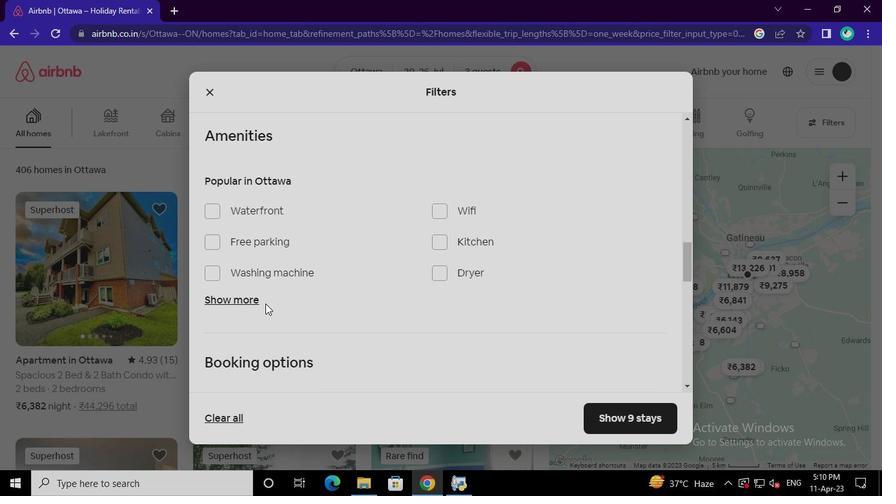 
Action: Mouse pressed left at (246, 299)
Screenshot: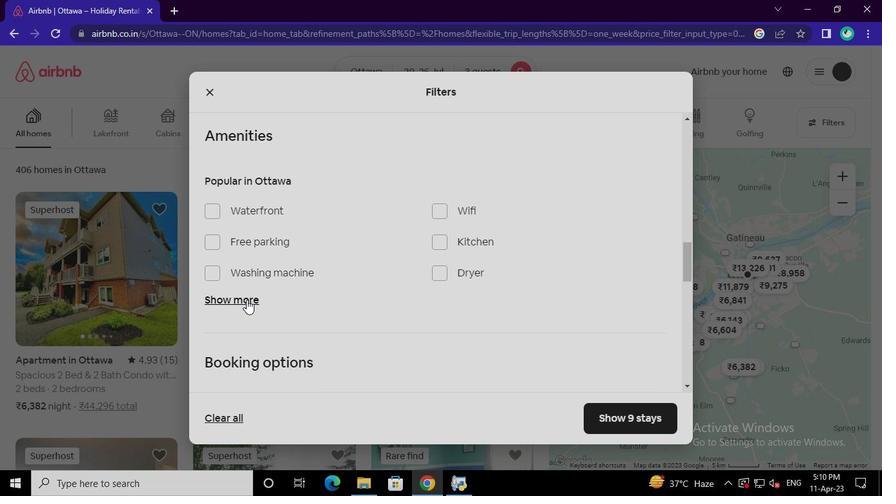 
Action: Mouse moved to (436, 210)
Screenshot: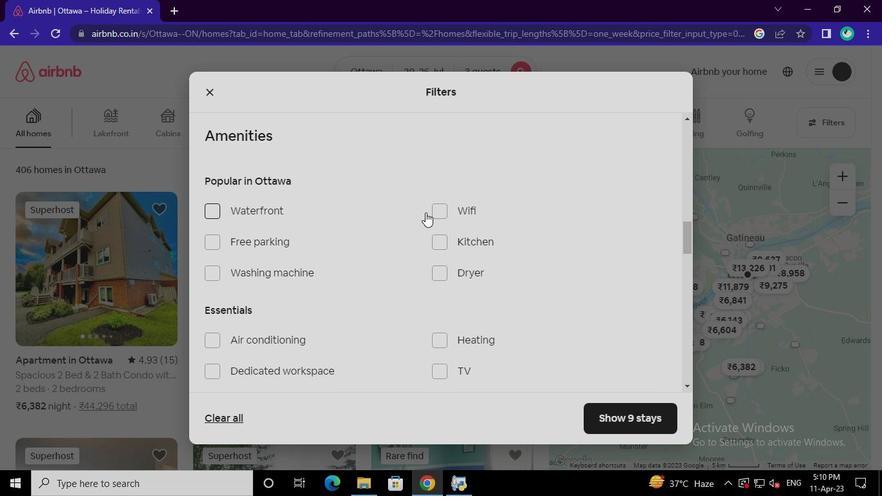 
Action: Mouse pressed left at (436, 210)
Screenshot: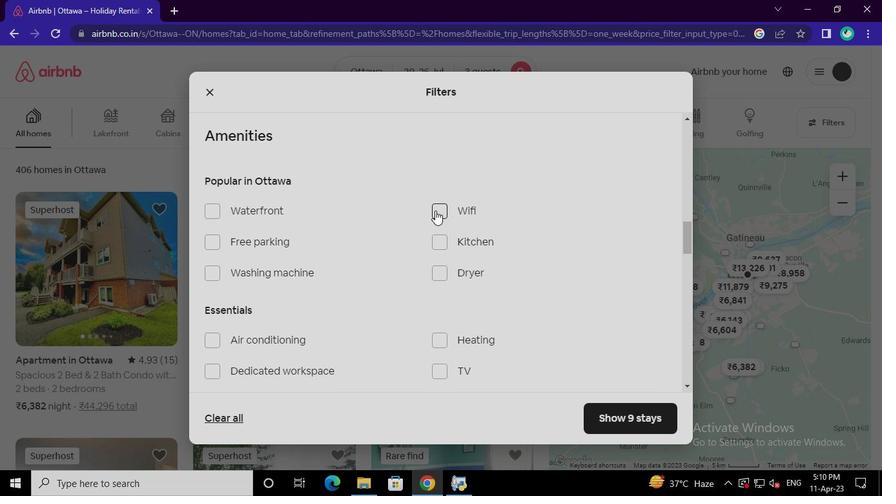 
Action: Mouse moved to (282, 334)
Screenshot: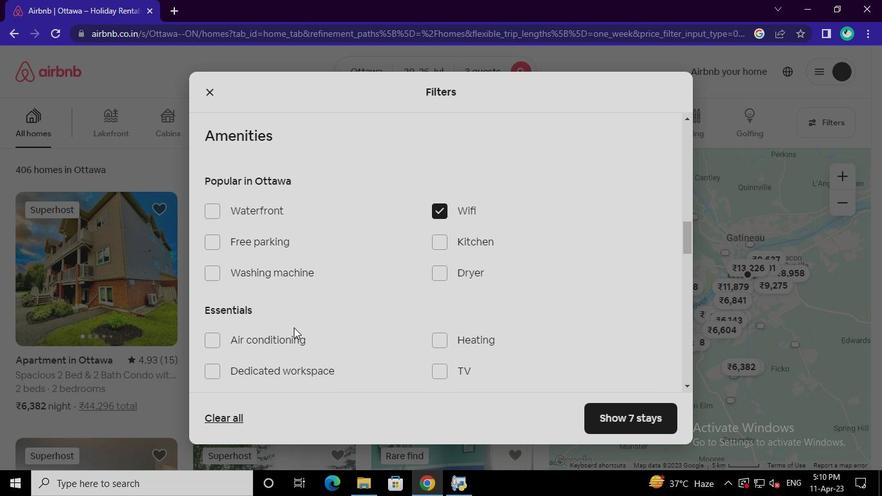 
Action: Mouse pressed left at (282, 334)
Screenshot: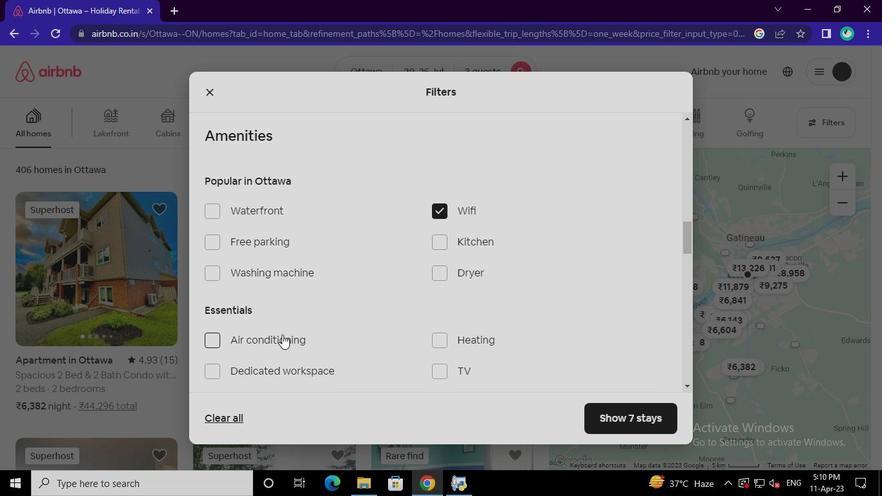 
Action: Mouse moved to (258, 242)
Screenshot: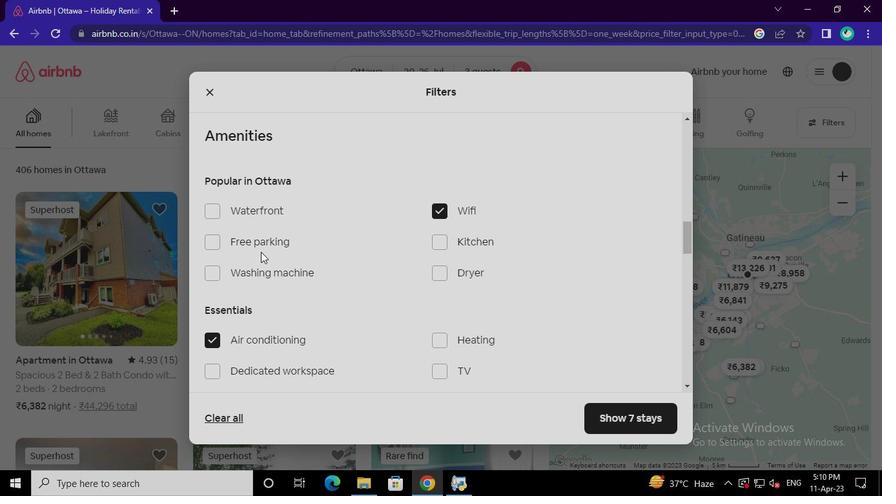 
Action: Mouse pressed left at (258, 242)
Screenshot: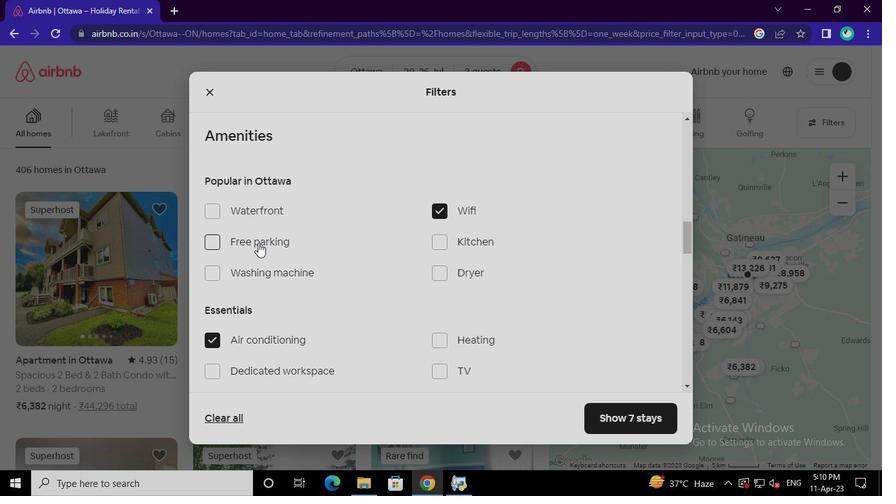 
Action: Mouse moved to (250, 335)
Screenshot: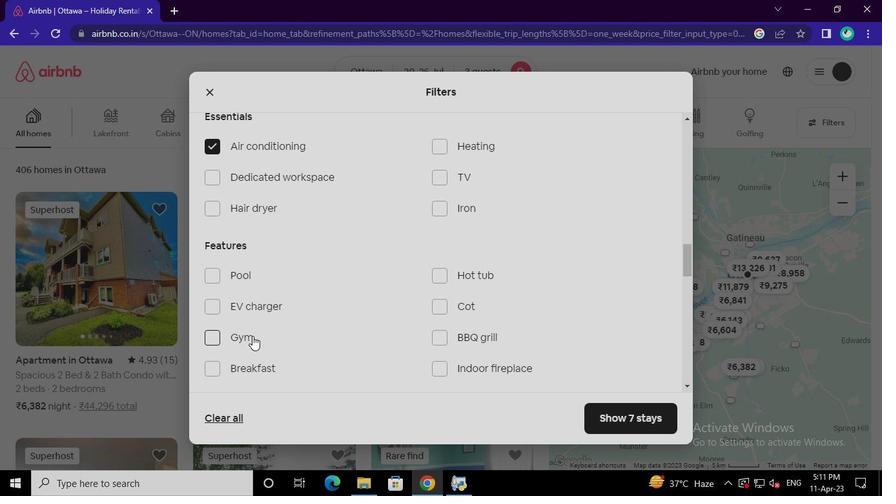 
Action: Mouse pressed left at (250, 335)
Screenshot: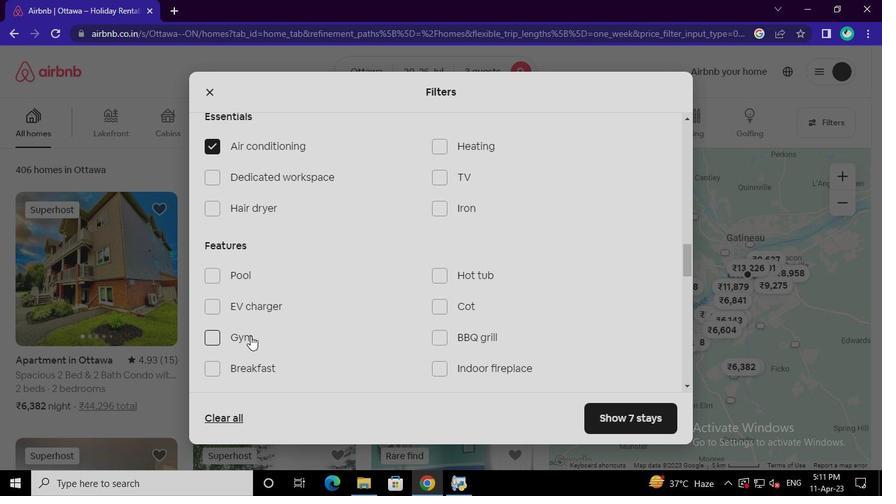 
Action: Mouse moved to (250, 367)
Screenshot: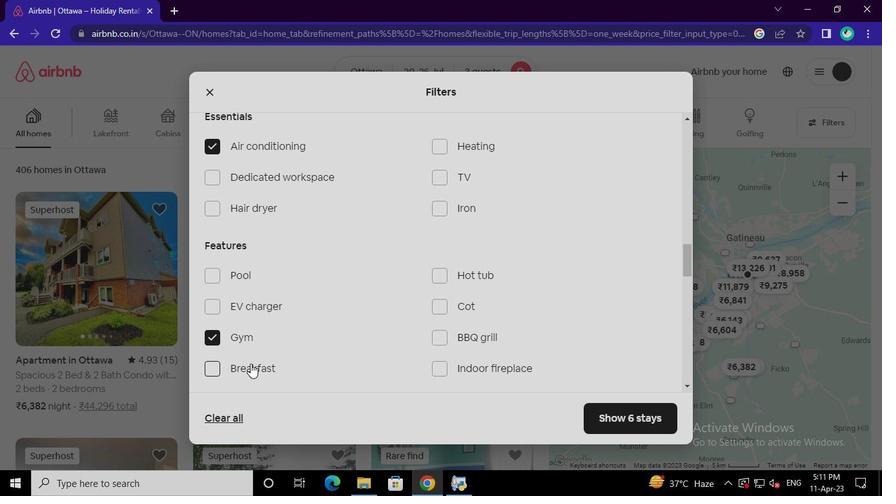 
Action: Mouse pressed left at (250, 367)
Screenshot: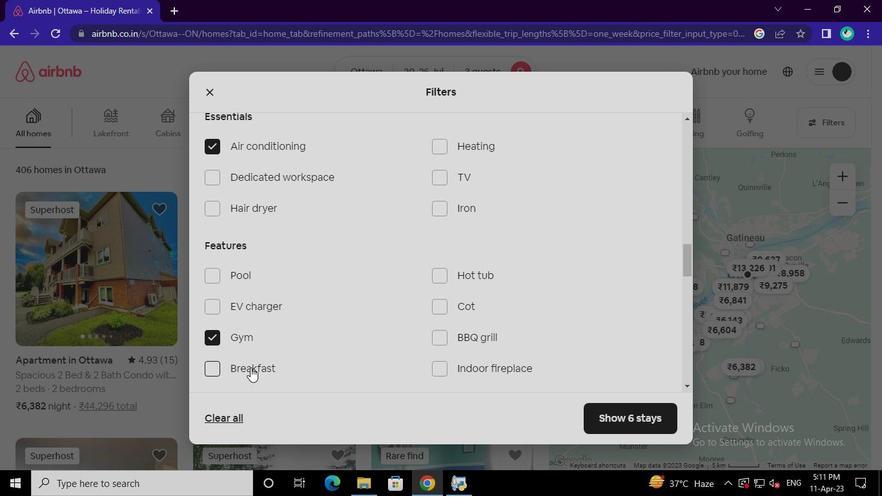 
Action: Mouse moved to (631, 189)
Screenshot: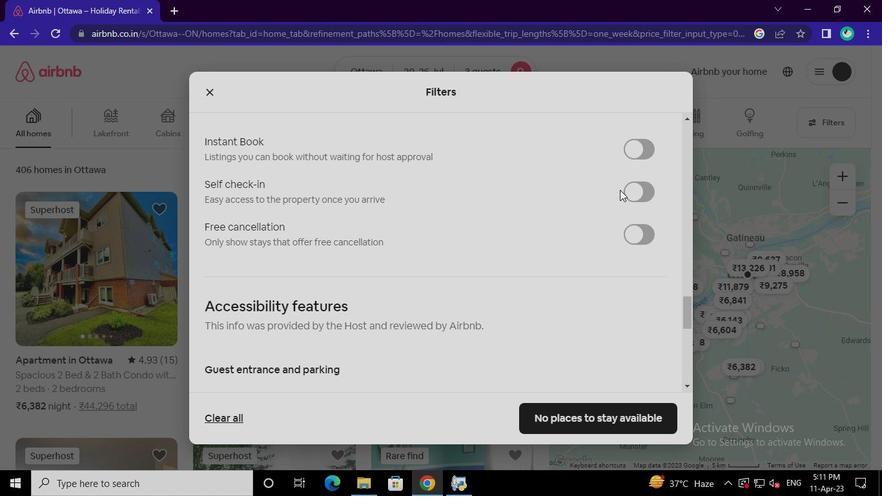 
Action: Mouse pressed left at (631, 189)
Screenshot: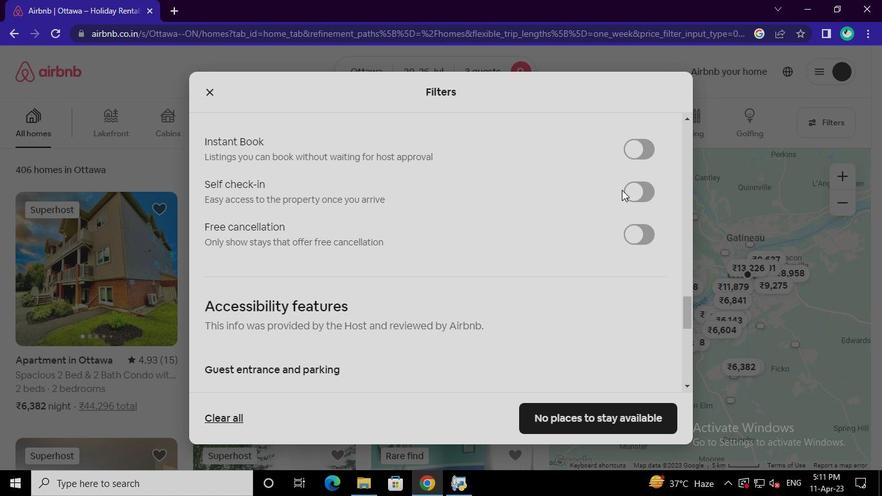 
Action: Mouse moved to (593, 419)
Screenshot: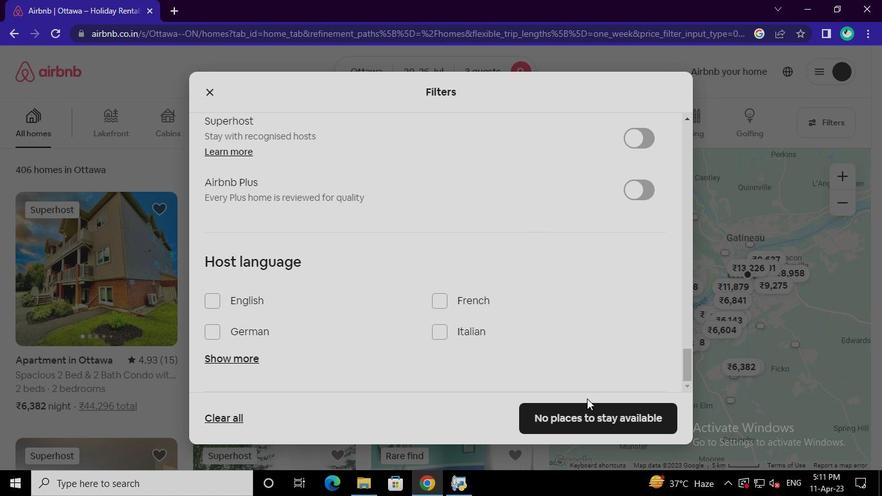 
Action: Mouse pressed left at (593, 419)
Screenshot: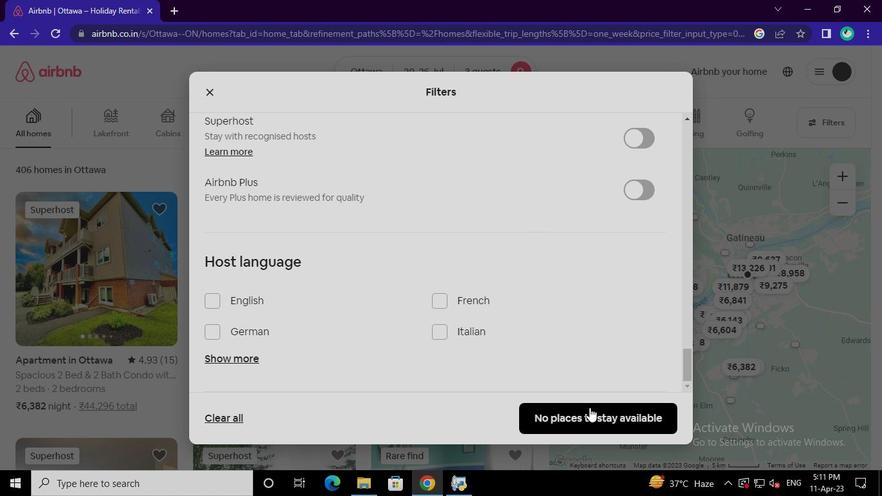 
Action: Mouse moved to (466, 485)
Screenshot: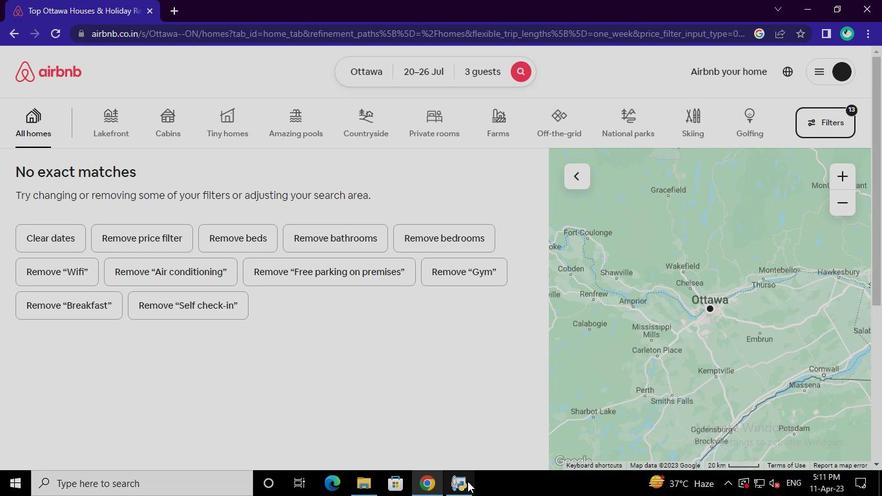 
Action: Mouse pressed left at (466, 485)
Screenshot: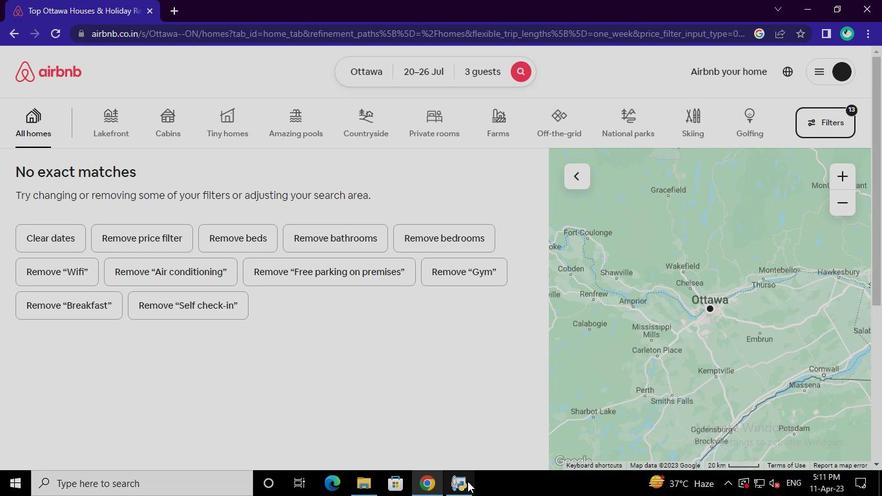 
Action: Mouse moved to (702, 94)
Screenshot: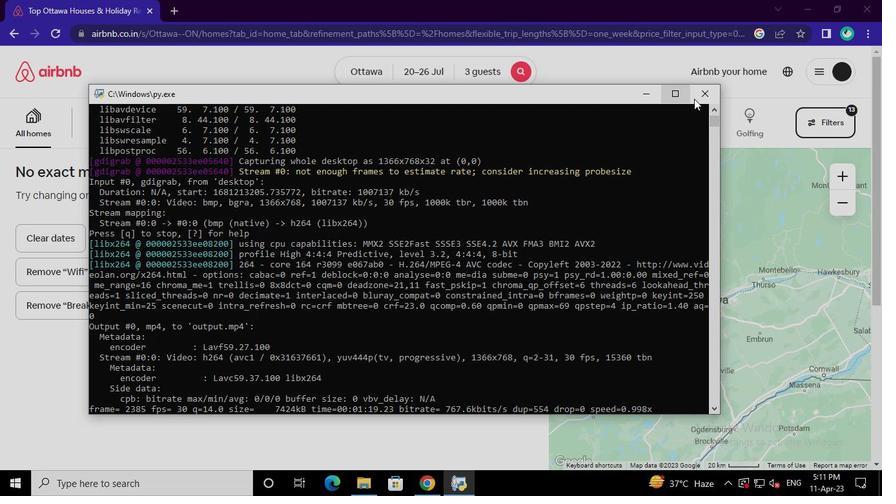 
Action: Mouse pressed left at (702, 94)
Screenshot: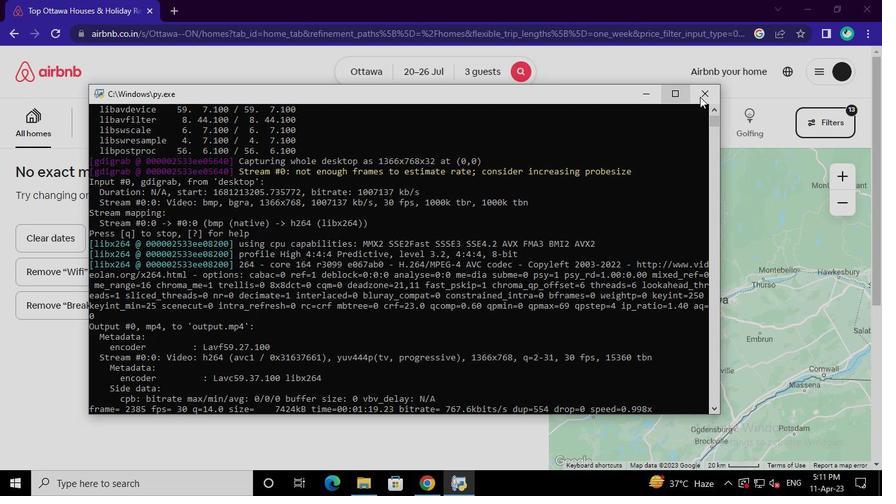 
